 Task: Create a due date automation trigger when advanced on, on the wednesday of the week before a card is due add fields with custom field "Resume" set to 10 at 11:00 AM.
Action: Mouse moved to (1357, 123)
Screenshot: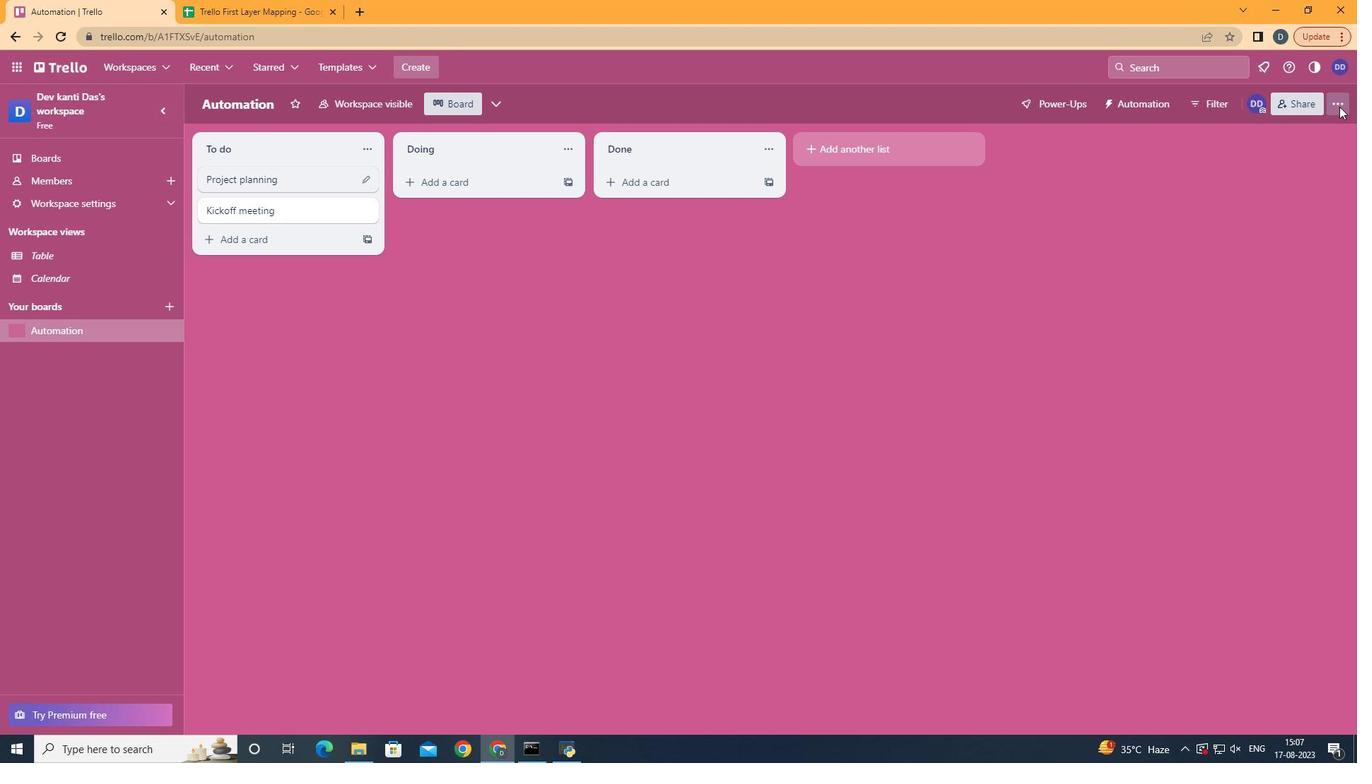 
Action: Mouse pressed left at (1357, 123)
Screenshot: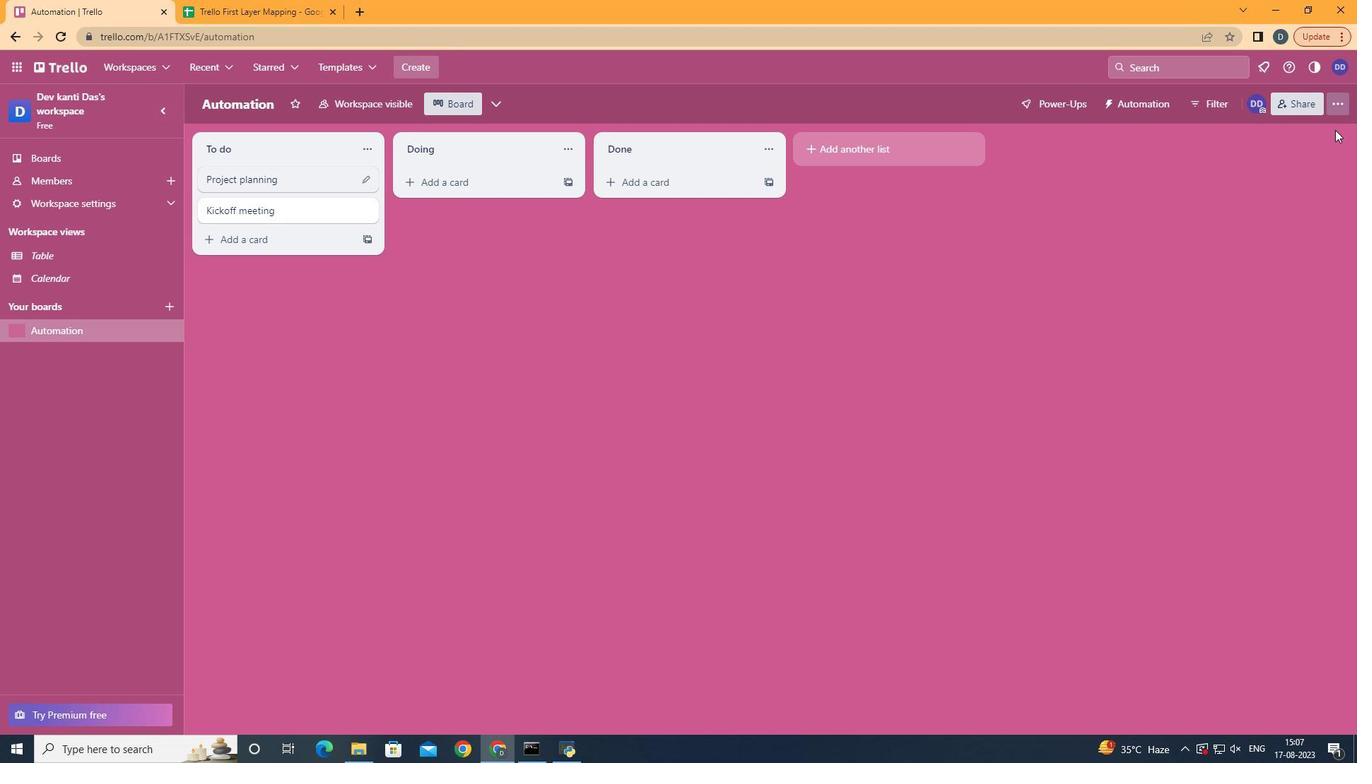 
Action: Mouse moved to (1297, 322)
Screenshot: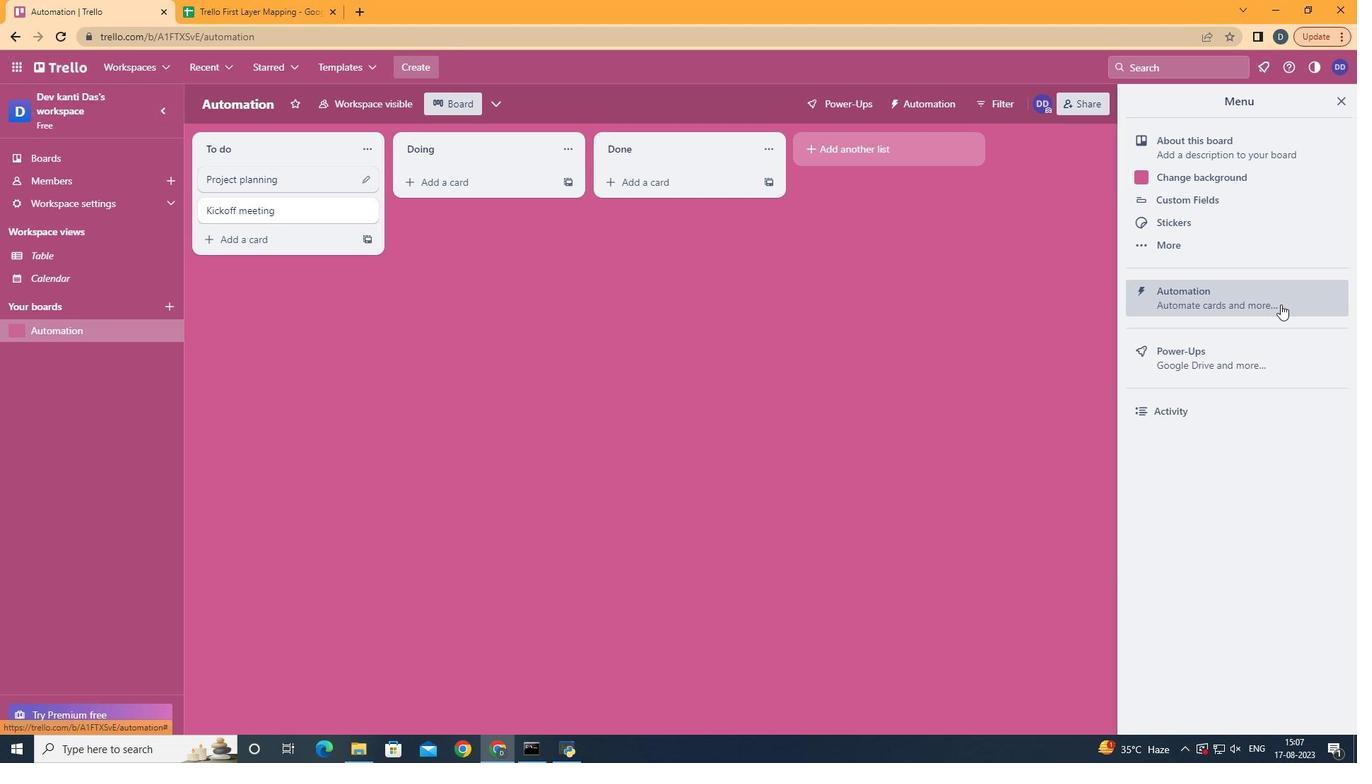 
Action: Mouse pressed left at (1297, 322)
Screenshot: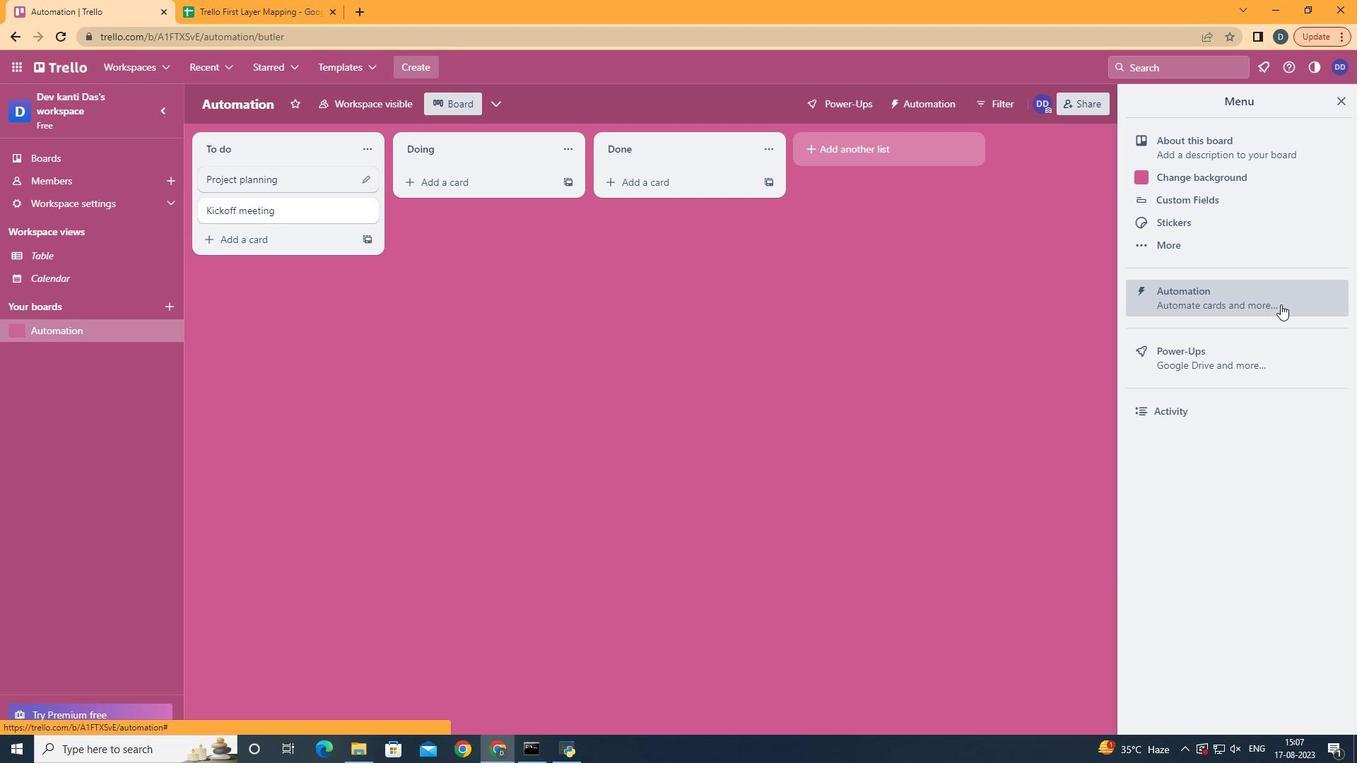 
Action: Mouse moved to (307, 304)
Screenshot: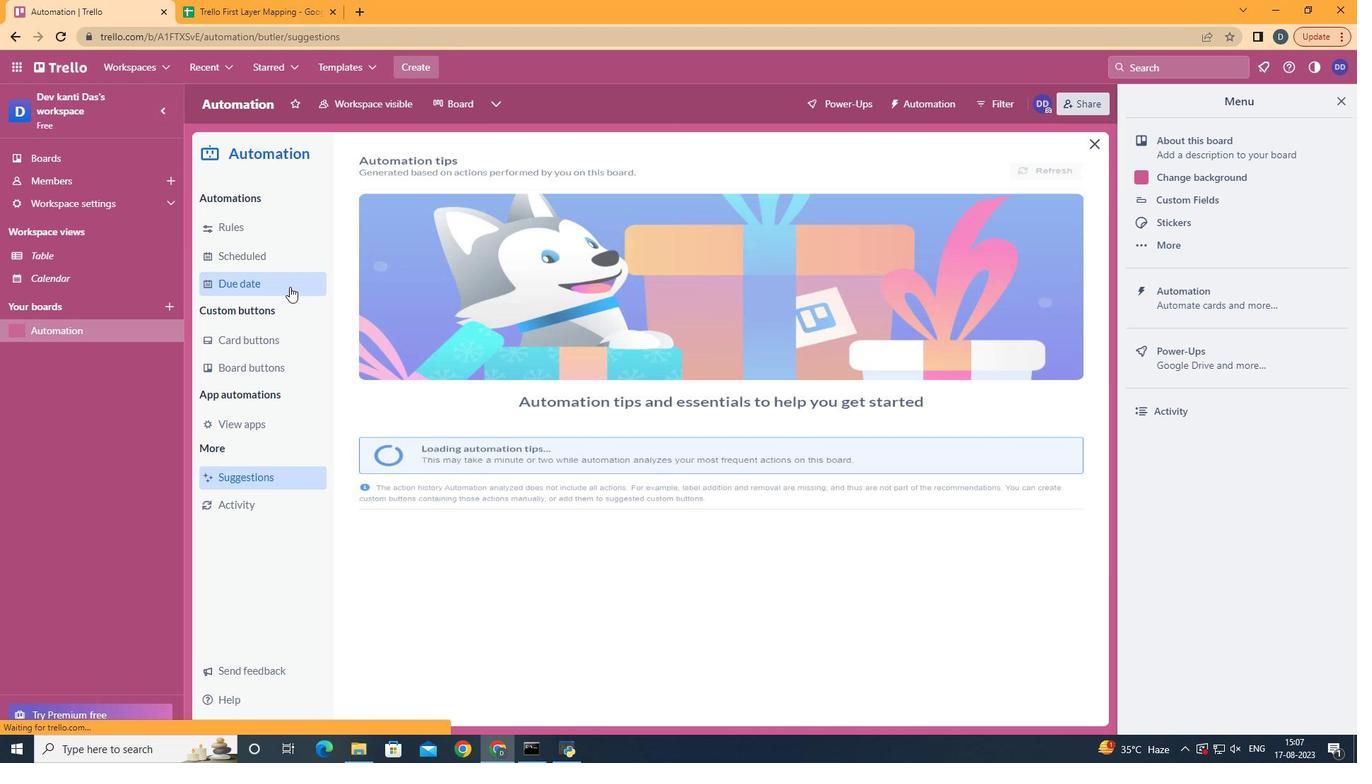 
Action: Mouse pressed left at (307, 304)
Screenshot: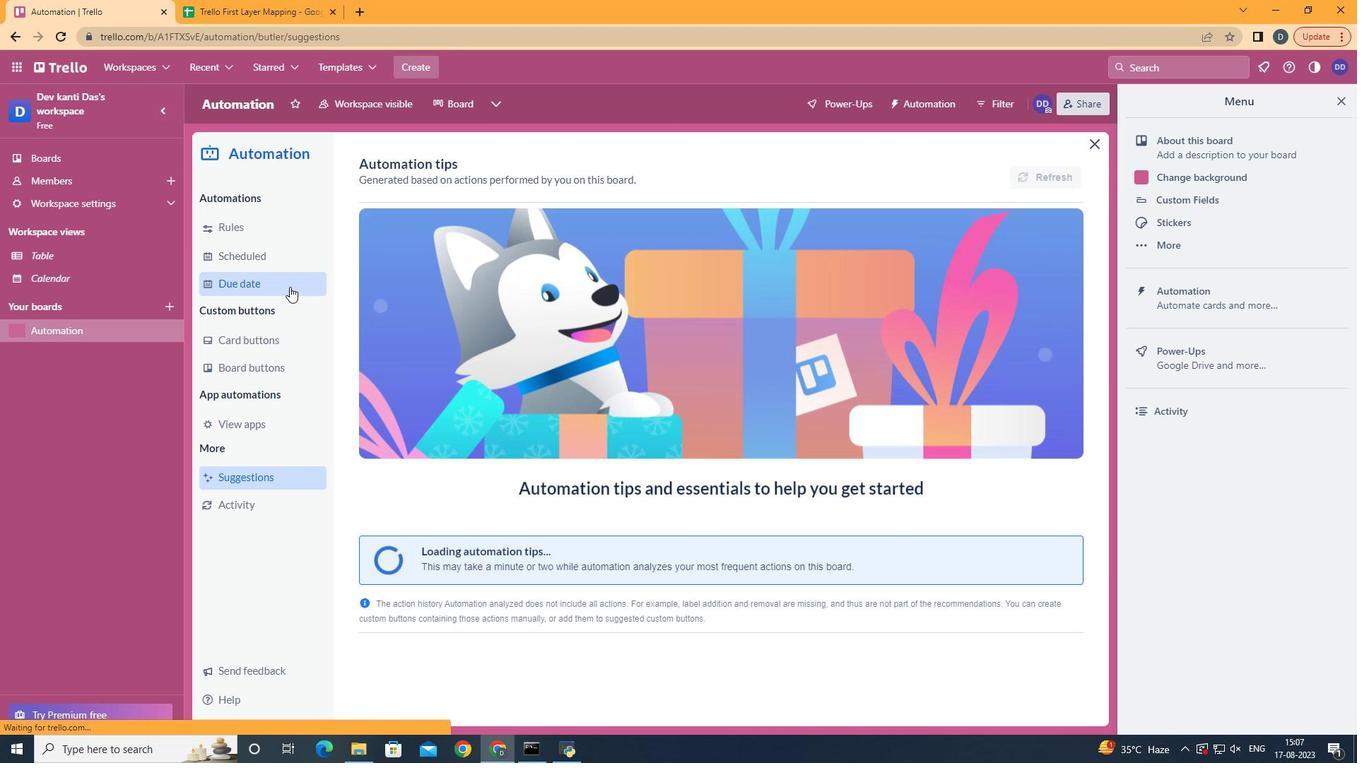 
Action: Mouse moved to (1021, 178)
Screenshot: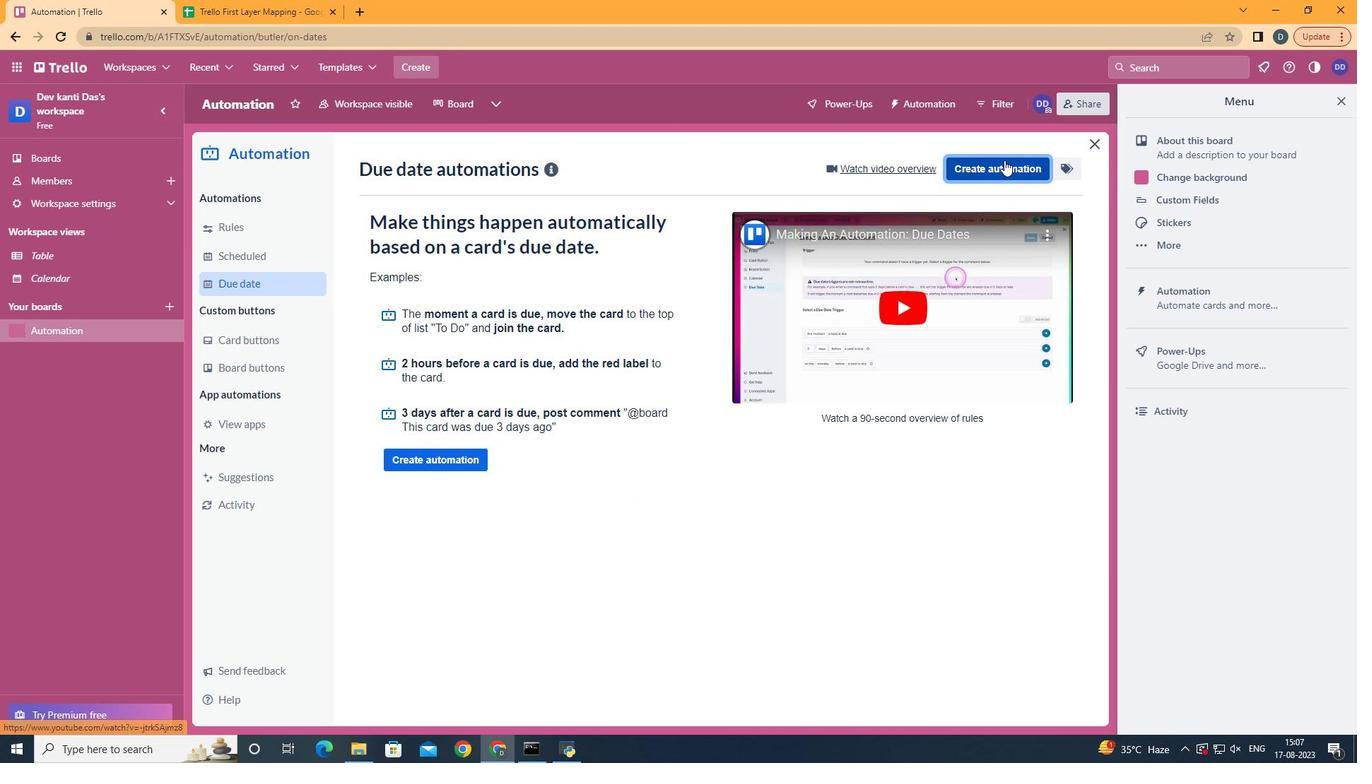 
Action: Mouse pressed left at (1021, 178)
Screenshot: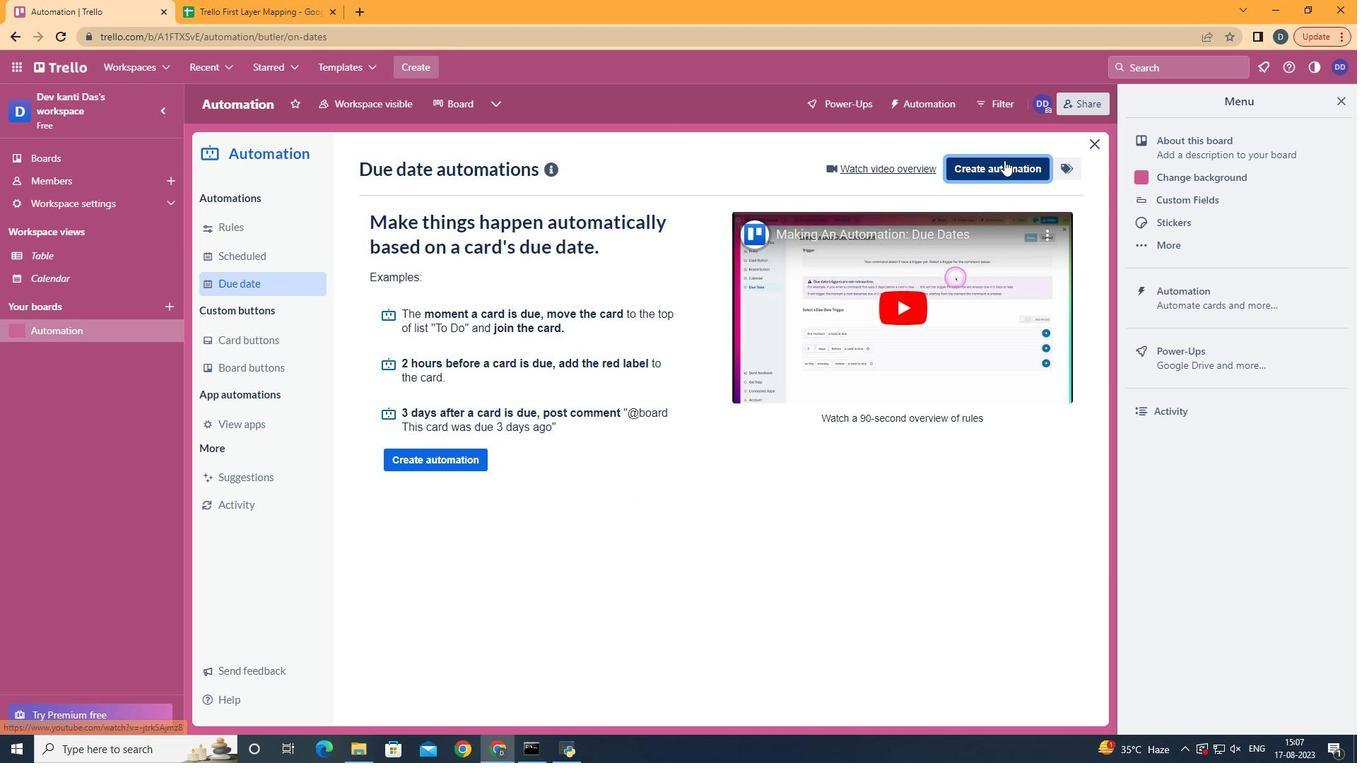 
Action: Mouse moved to (741, 316)
Screenshot: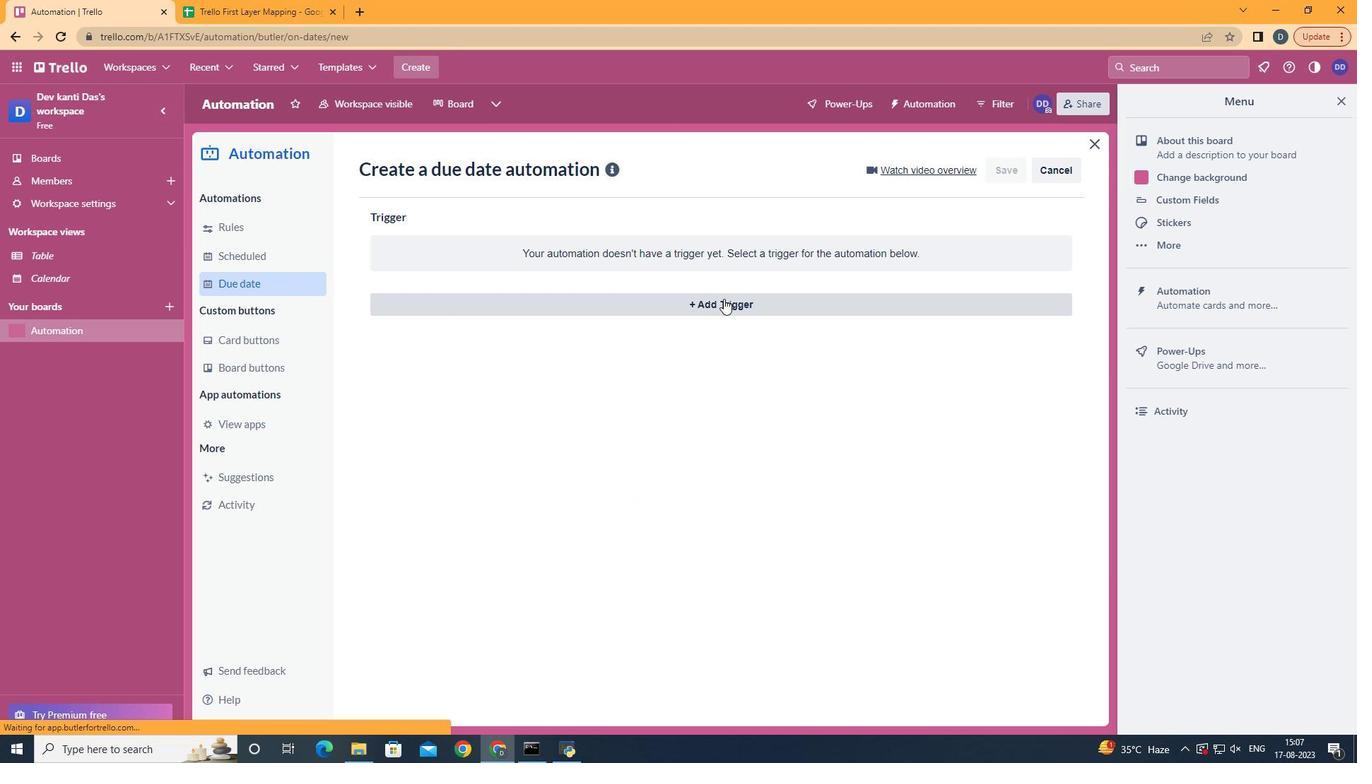 
Action: Mouse pressed left at (741, 316)
Screenshot: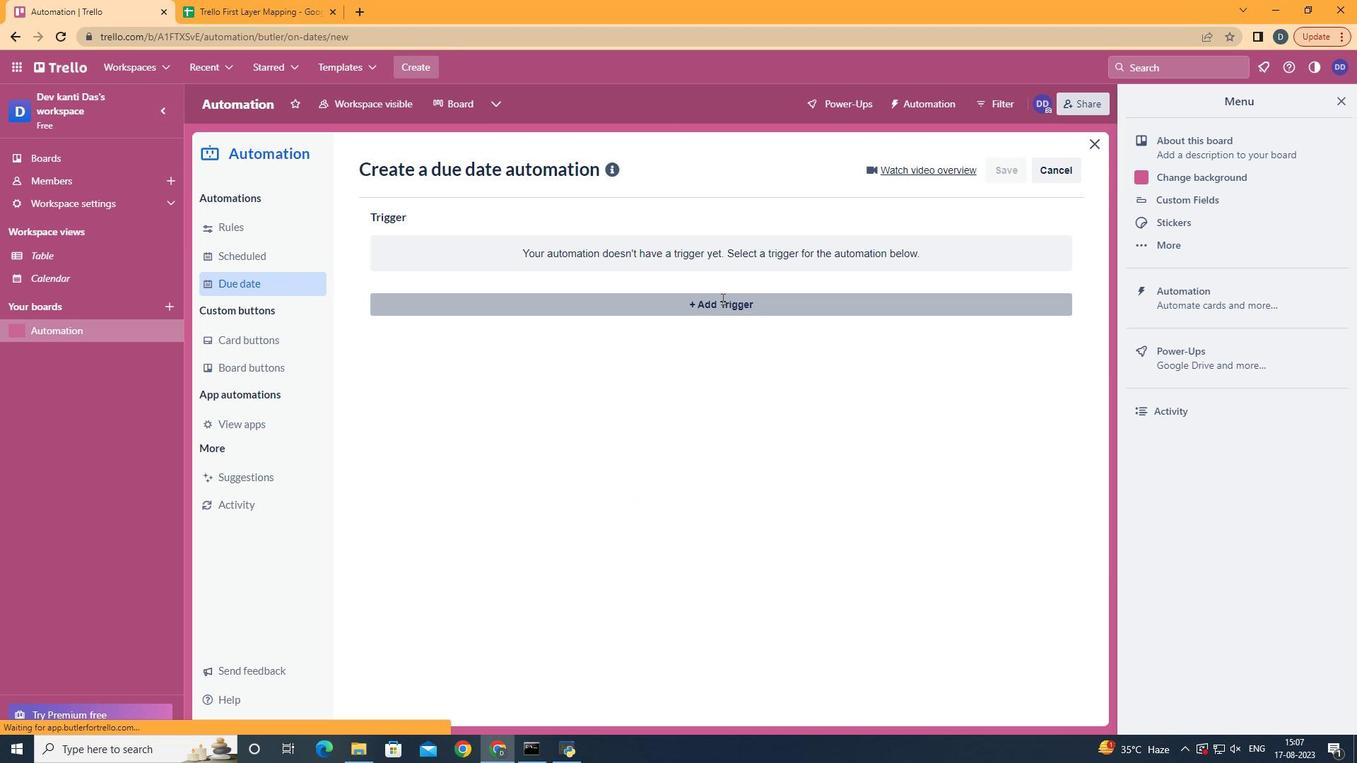 
Action: Mouse moved to (482, 444)
Screenshot: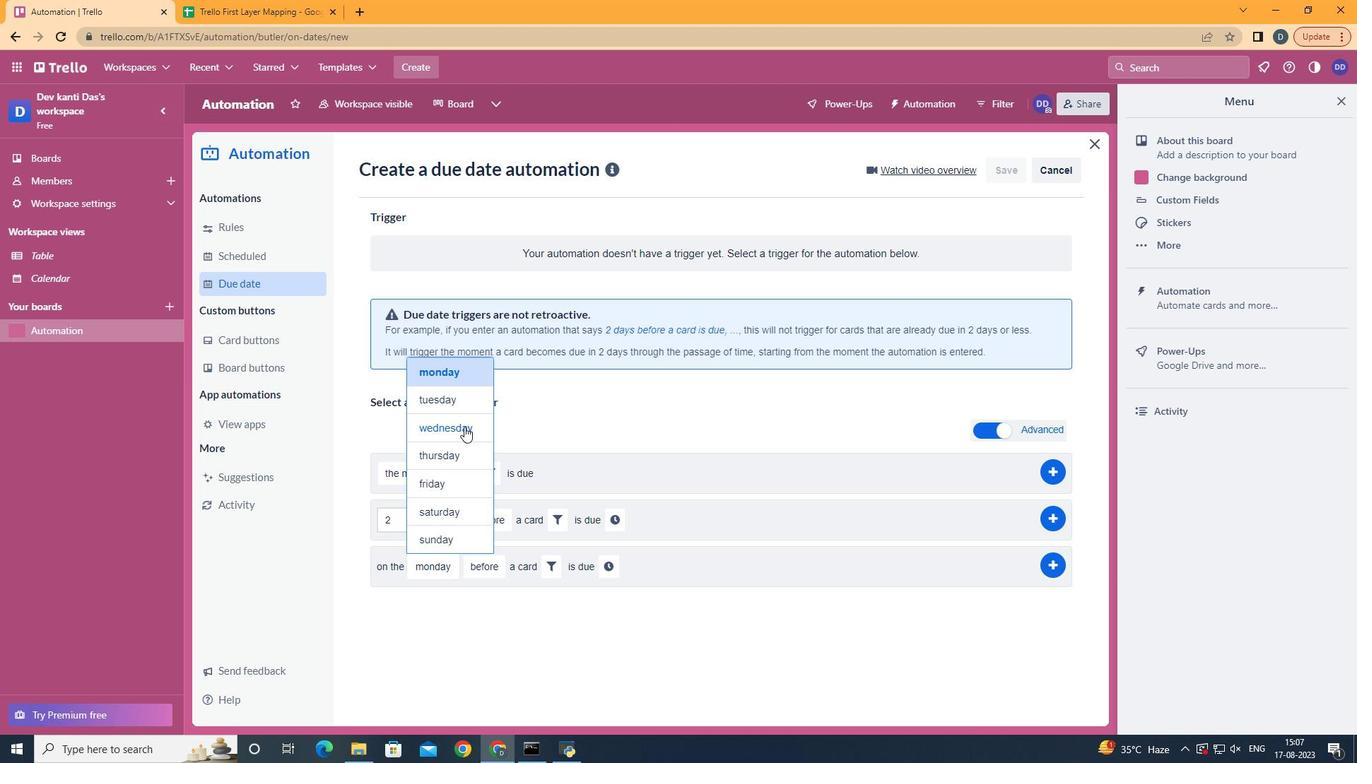 
Action: Mouse pressed left at (482, 444)
Screenshot: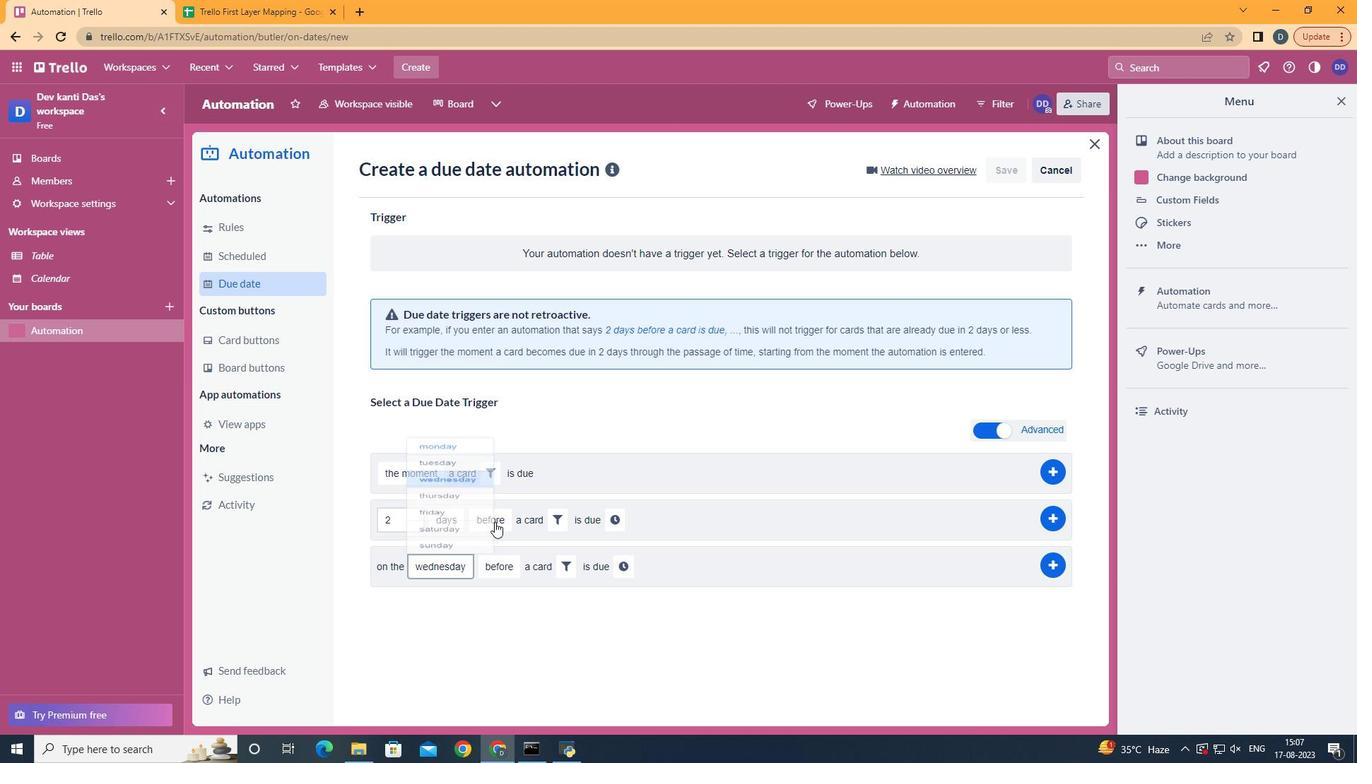
Action: Mouse moved to (541, 704)
Screenshot: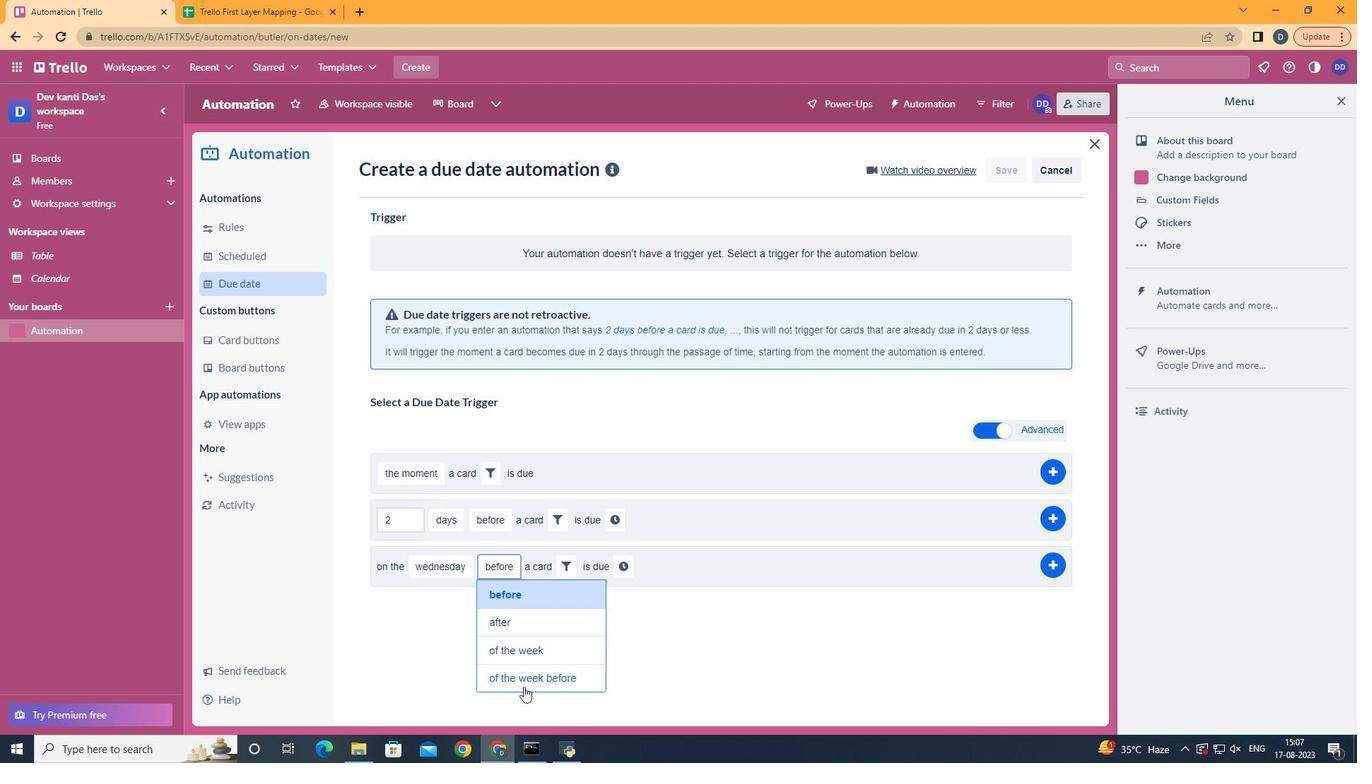 
Action: Mouse pressed left at (541, 704)
Screenshot: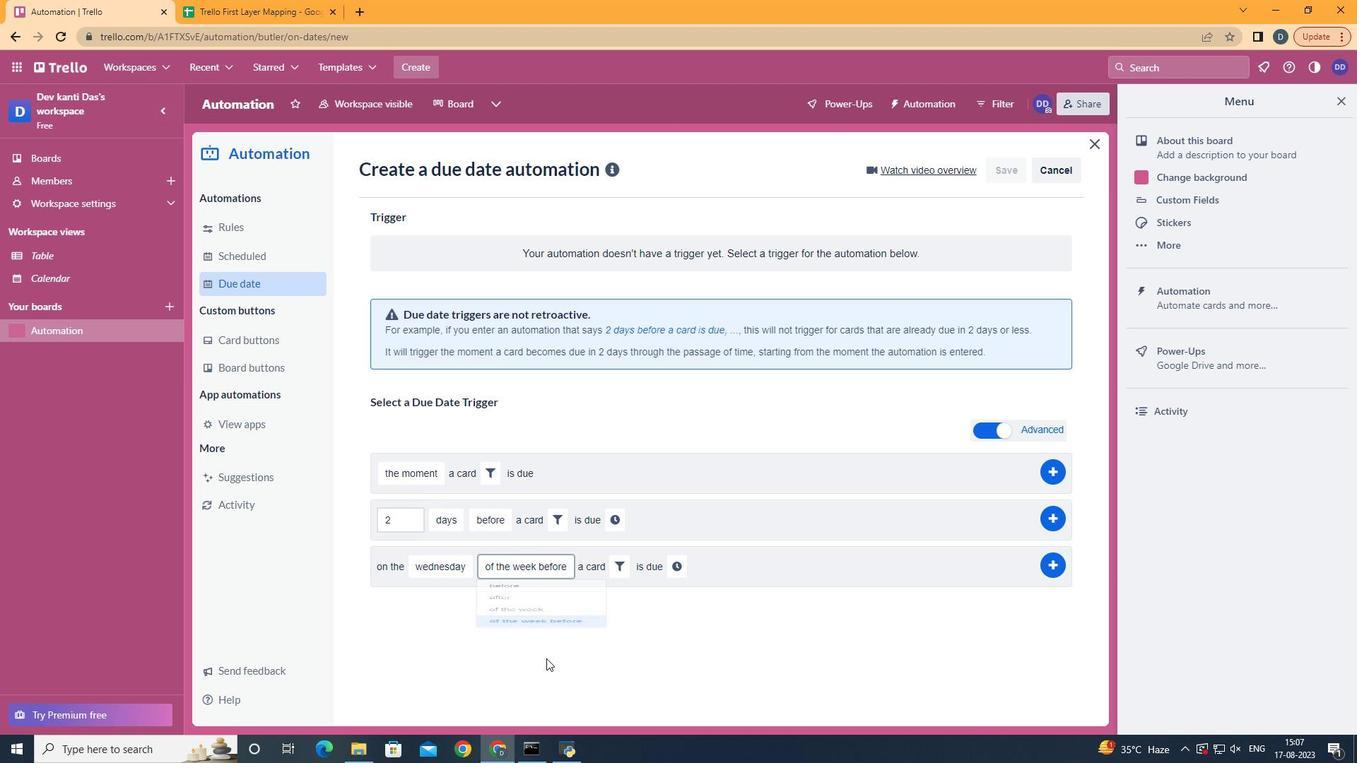 
Action: Mouse moved to (635, 574)
Screenshot: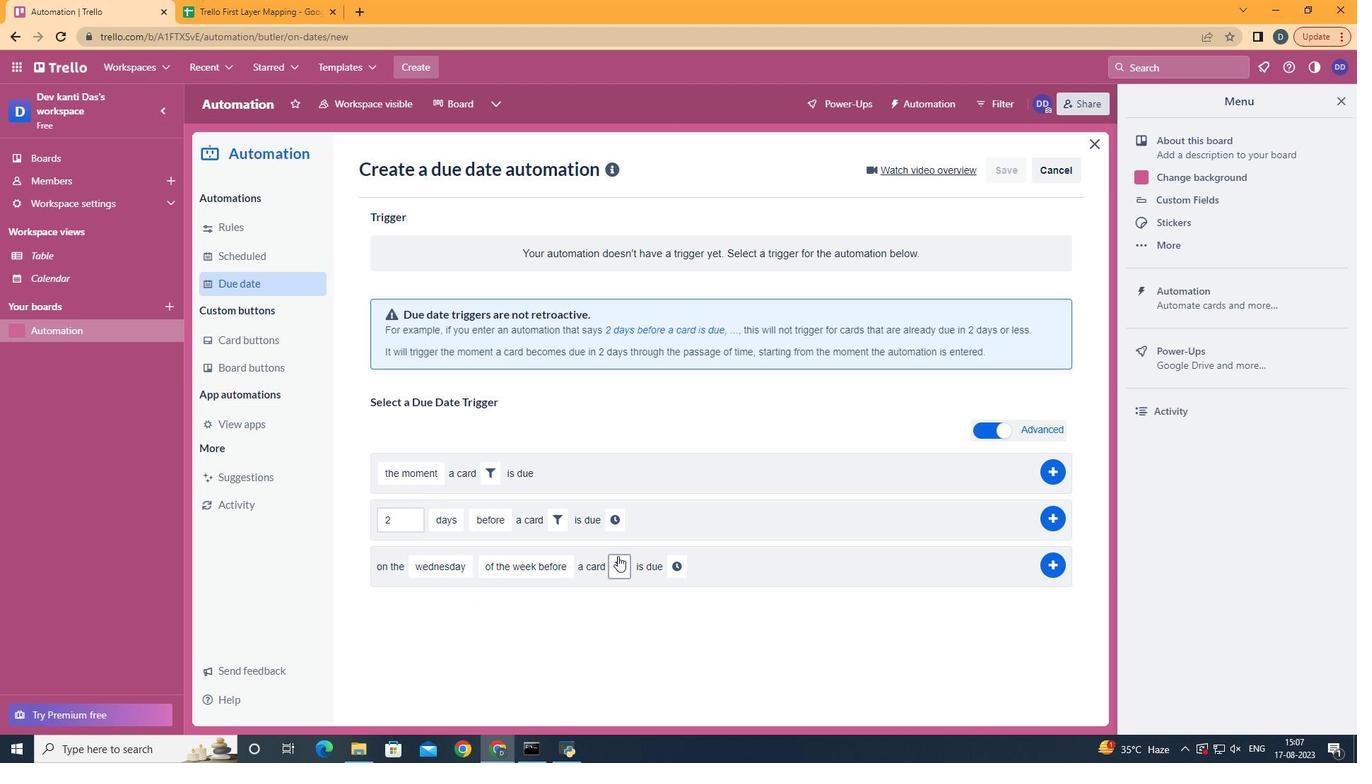 
Action: Mouse pressed left at (635, 574)
Screenshot: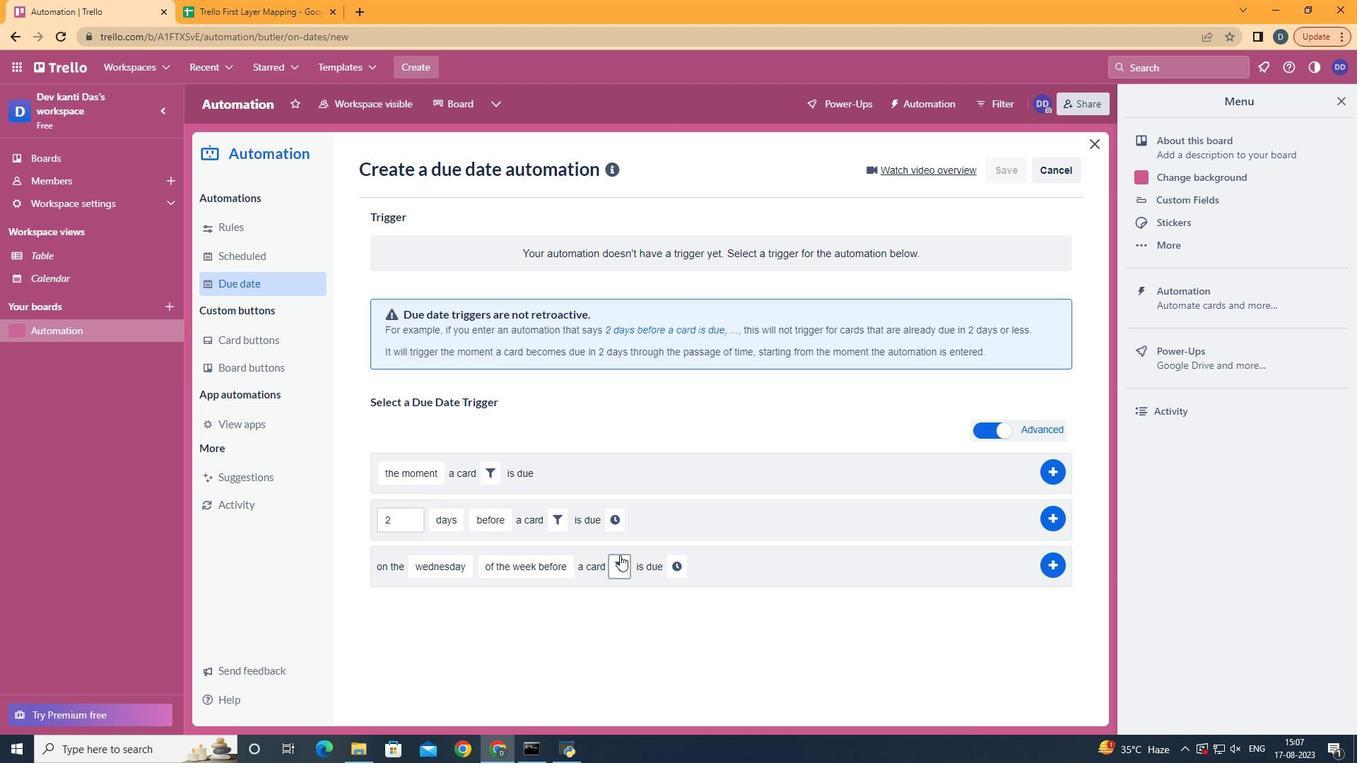 
Action: Mouse moved to (855, 629)
Screenshot: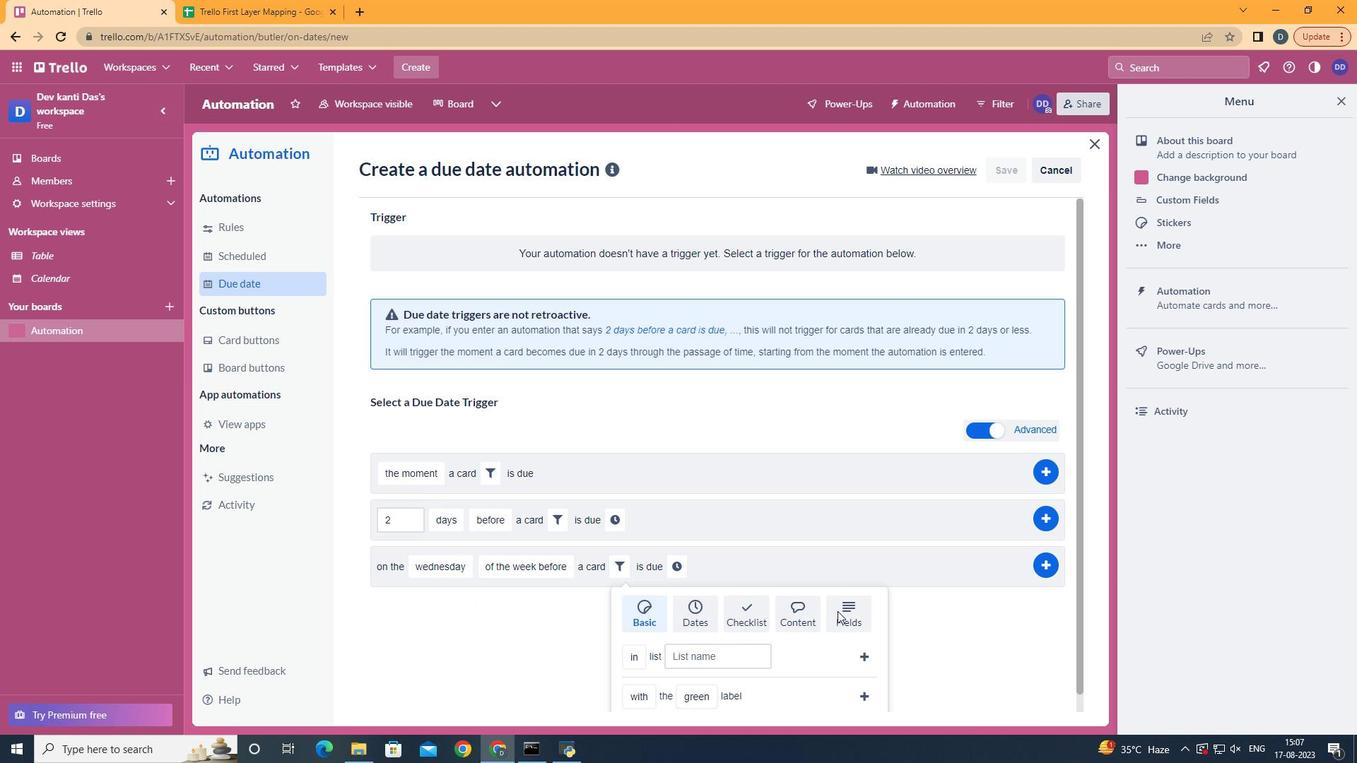 
Action: Mouse pressed left at (855, 629)
Screenshot: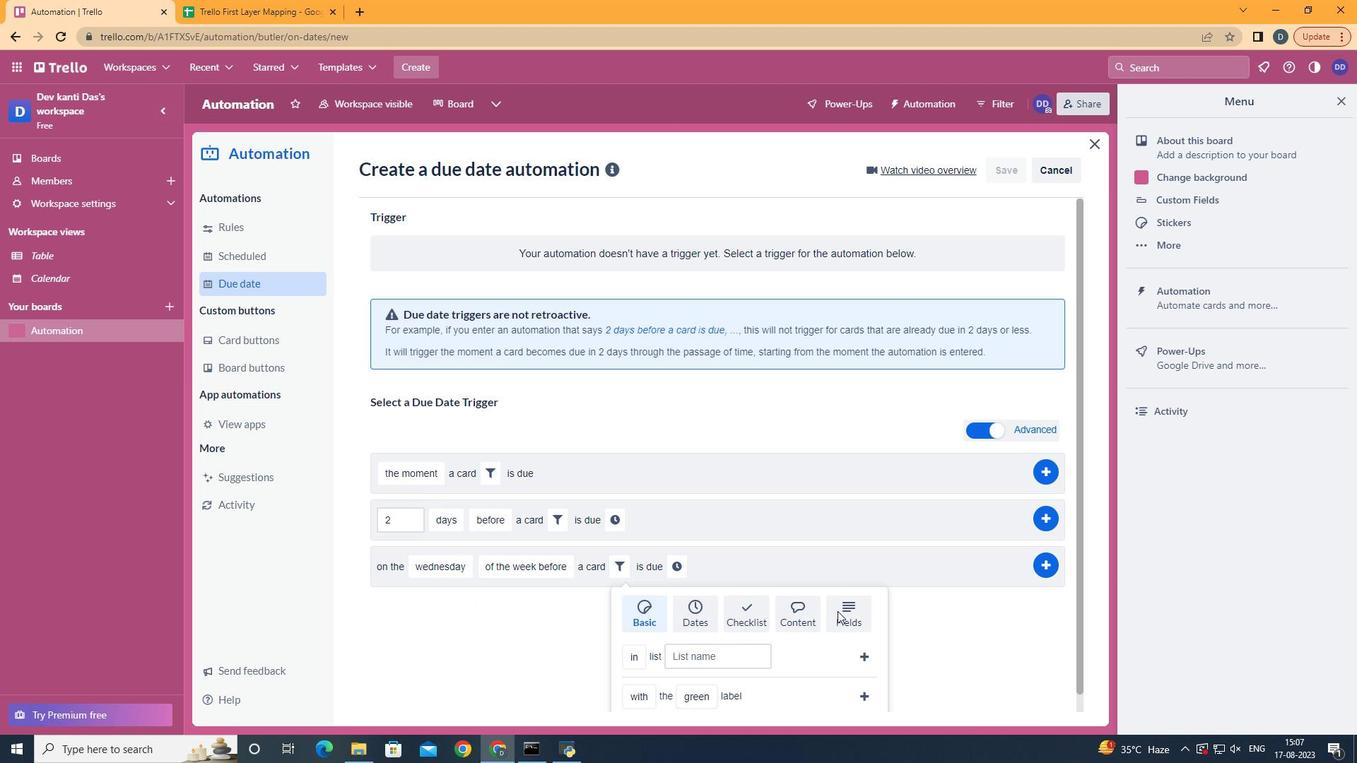 
Action: Mouse scrolled (855, 628) with delta (0, 0)
Screenshot: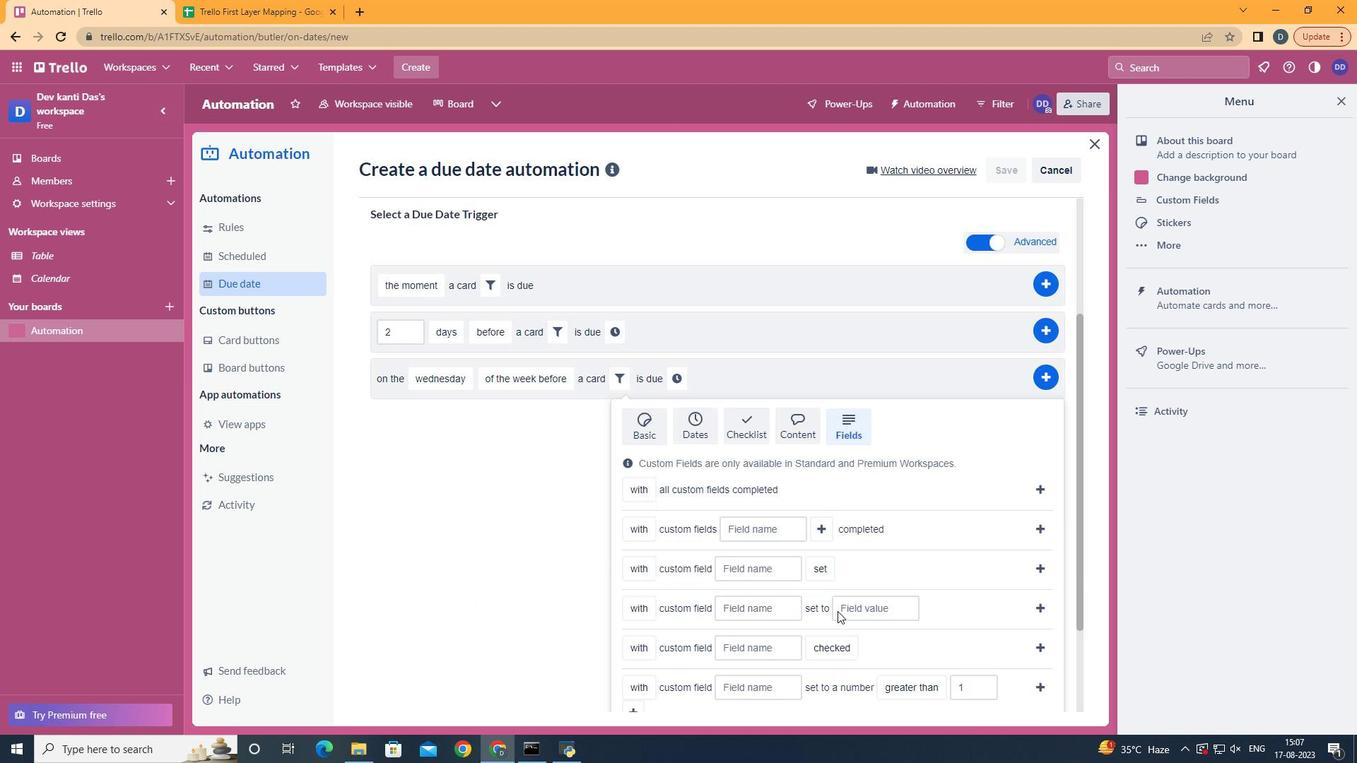 
Action: Mouse scrolled (855, 628) with delta (0, 0)
Screenshot: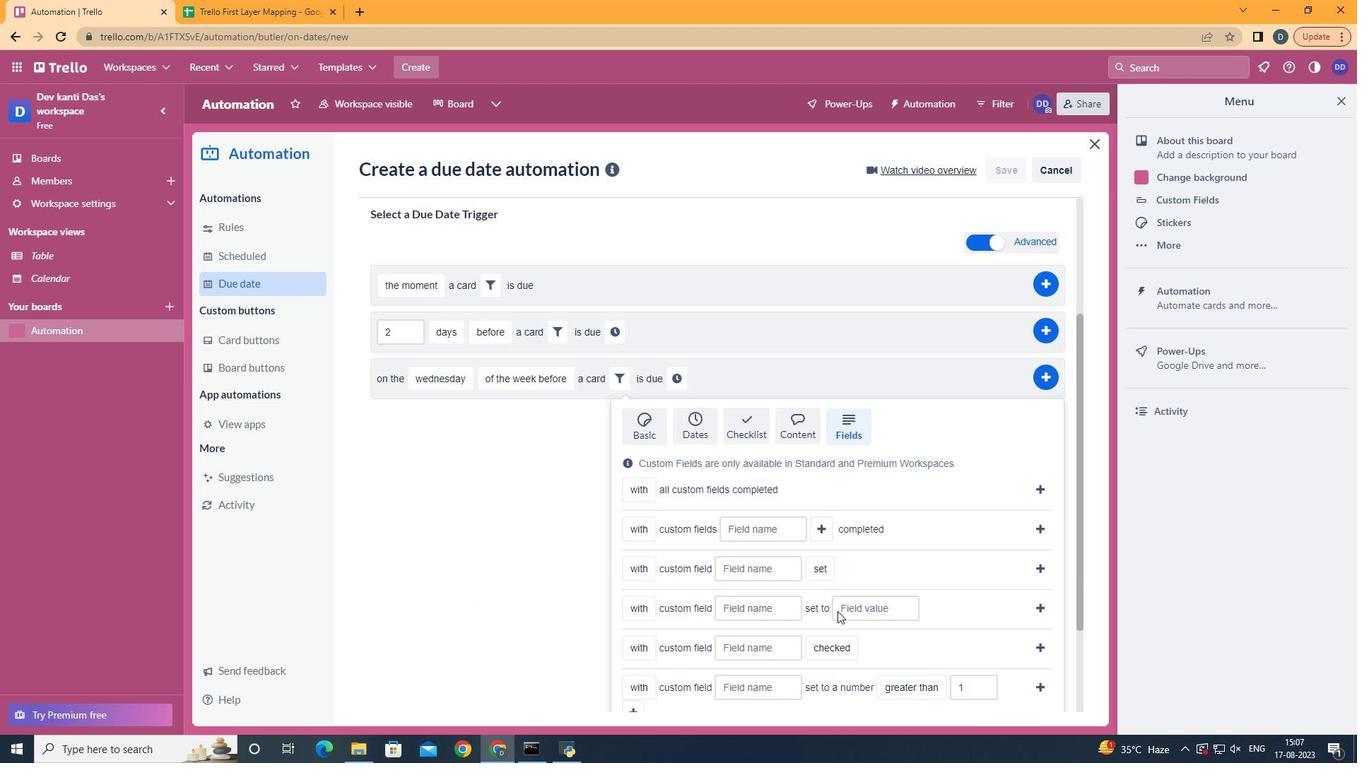 
Action: Mouse scrolled (855, 628) with delta (0, 0)
Screenshot: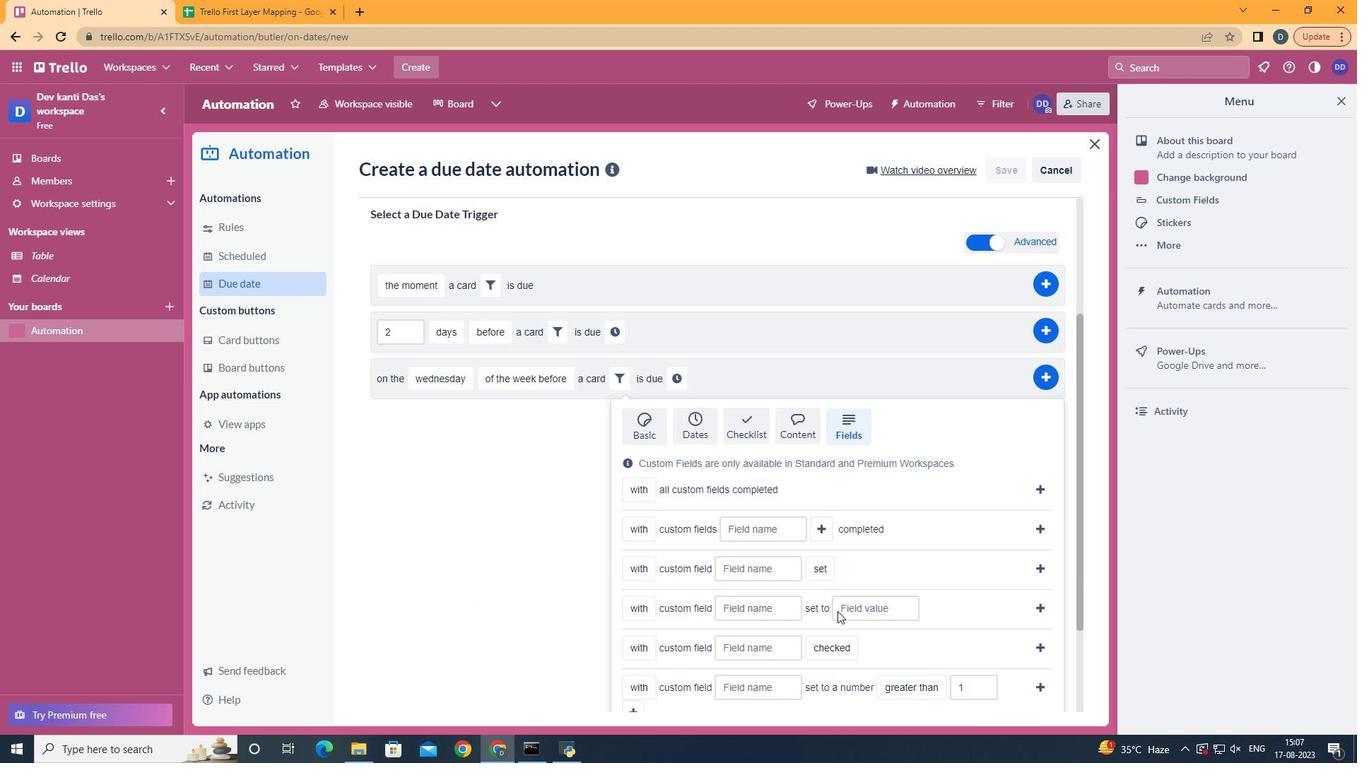 
Action: Mouse scrolled (855, 628) with delta (0, 0)
Screenshot: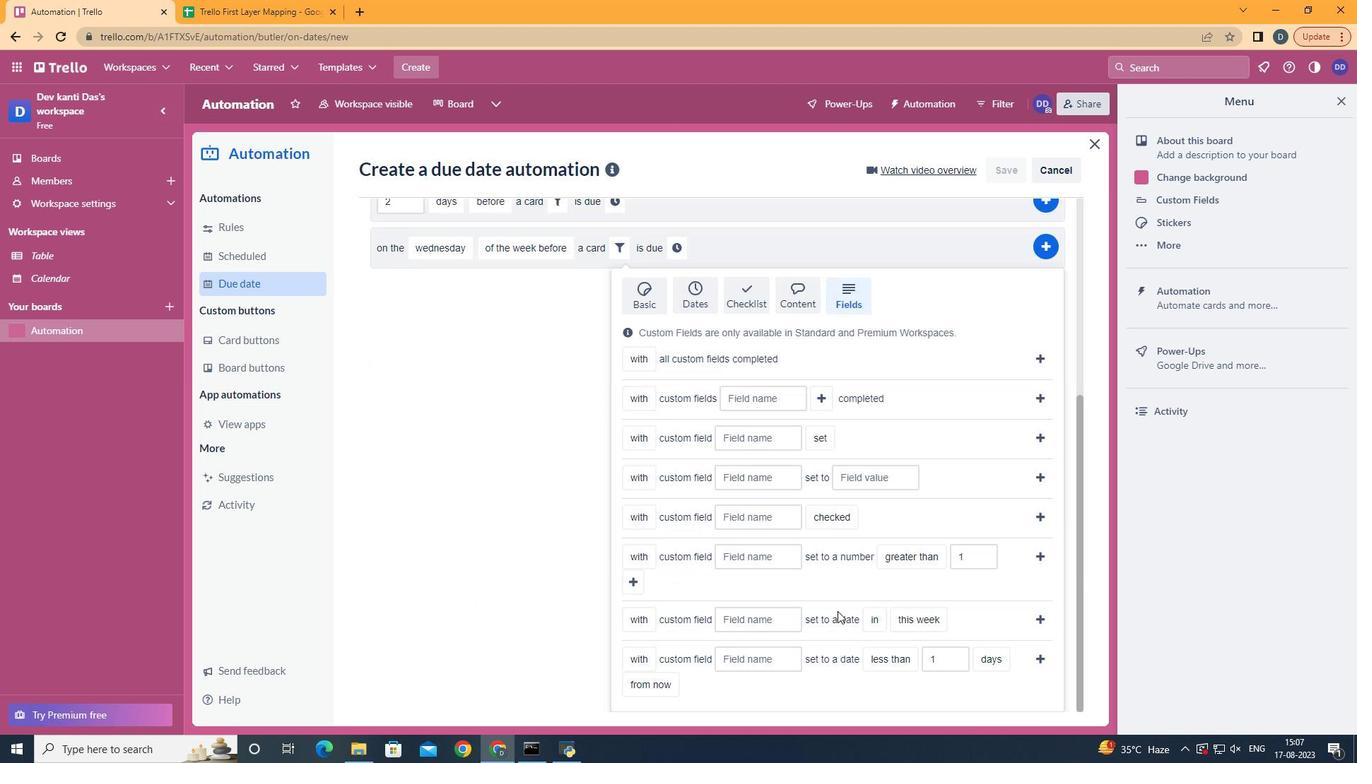 
Action: Mouse scrolled (855, 628) with delta (0, 0)
Screenshot: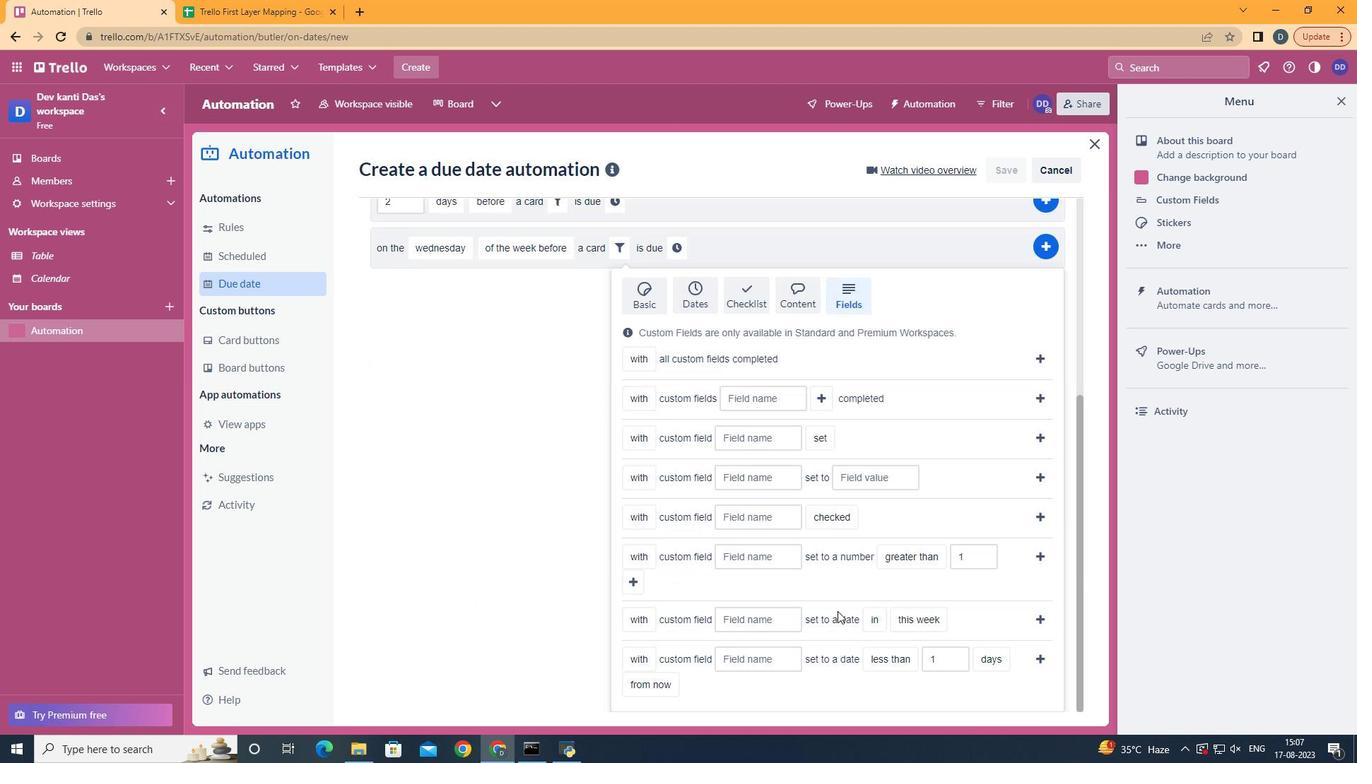 
Action: Mouse moved to (776, 501)
Screenshot: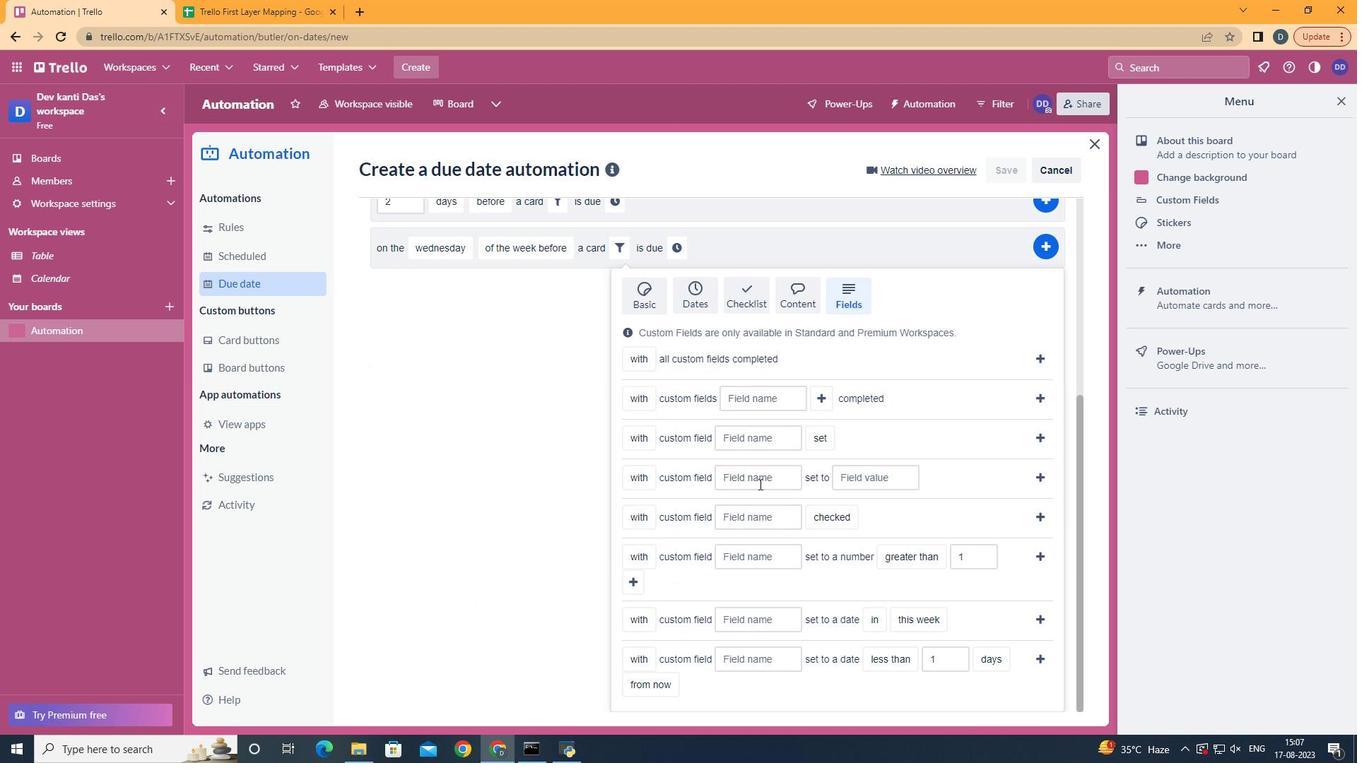 
Action: Mouse pressed left at (776, 501)
Screenshot: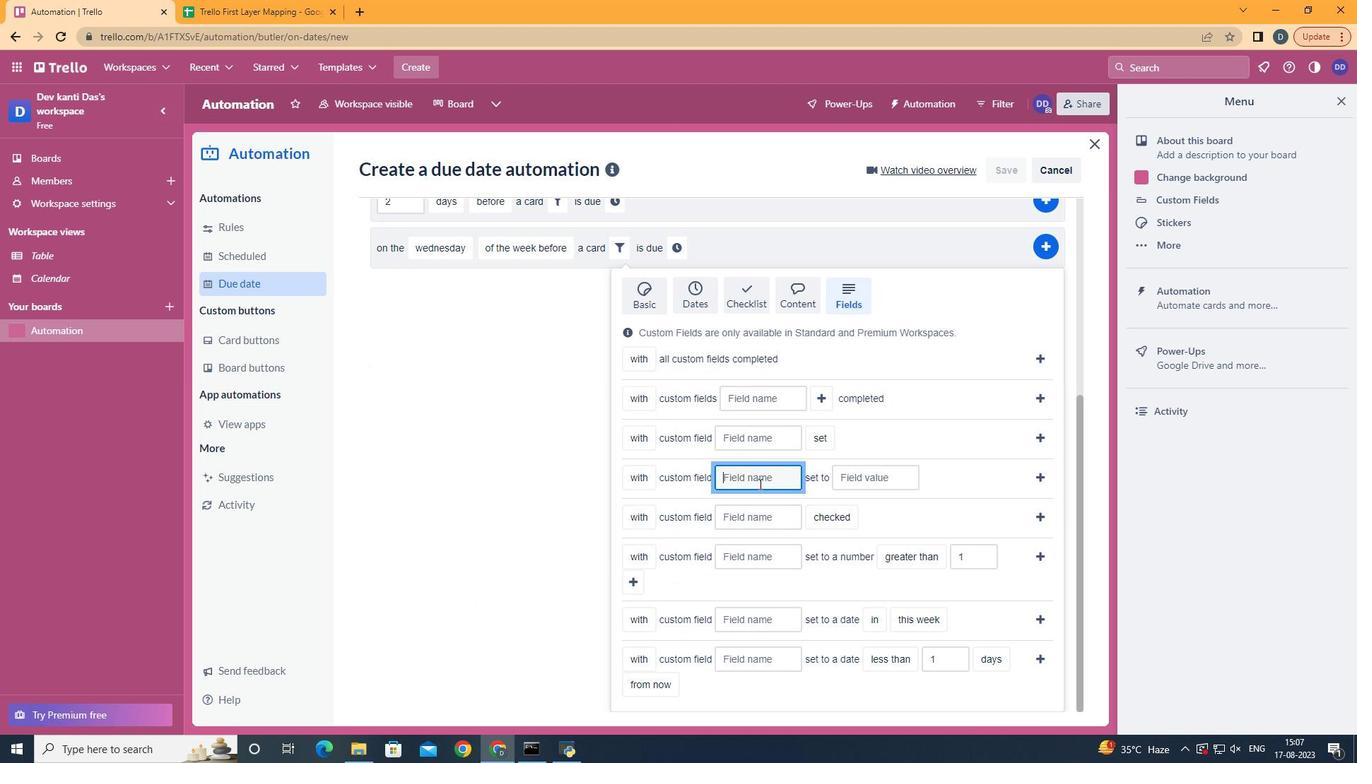 
Action: Key pressed <Key.shift>Resume
Screenshot: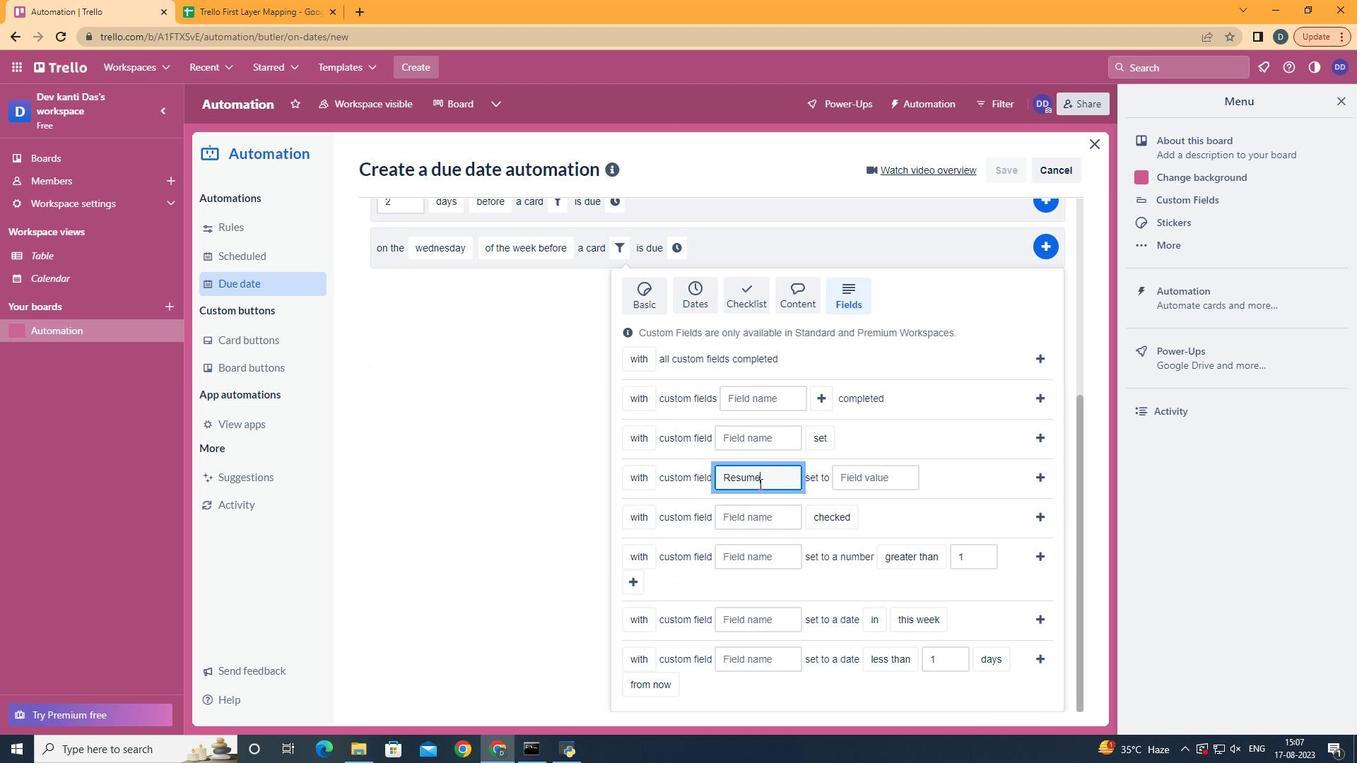 
Action: Mouse moved to (886, 494)
Screenshot: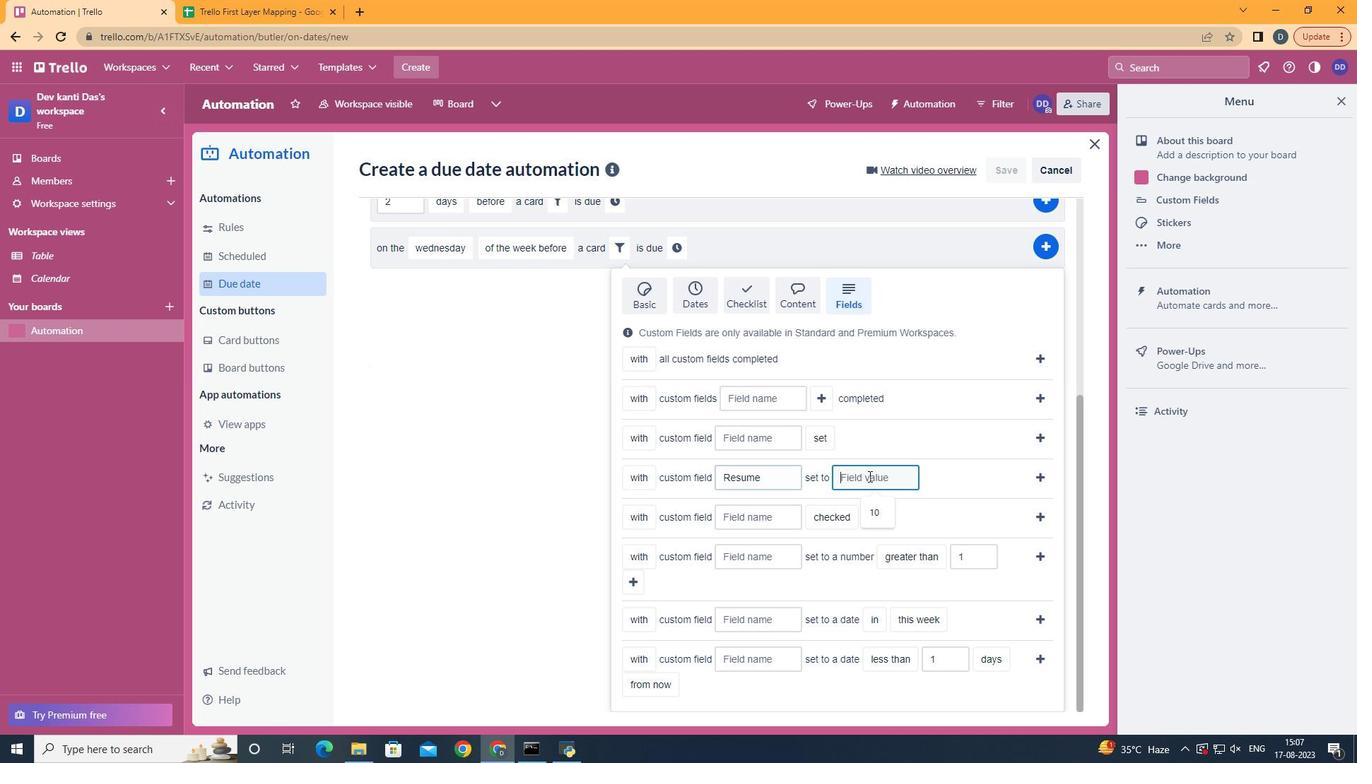 
Action: Mouse pressed left at (886, 494)
Screenshot: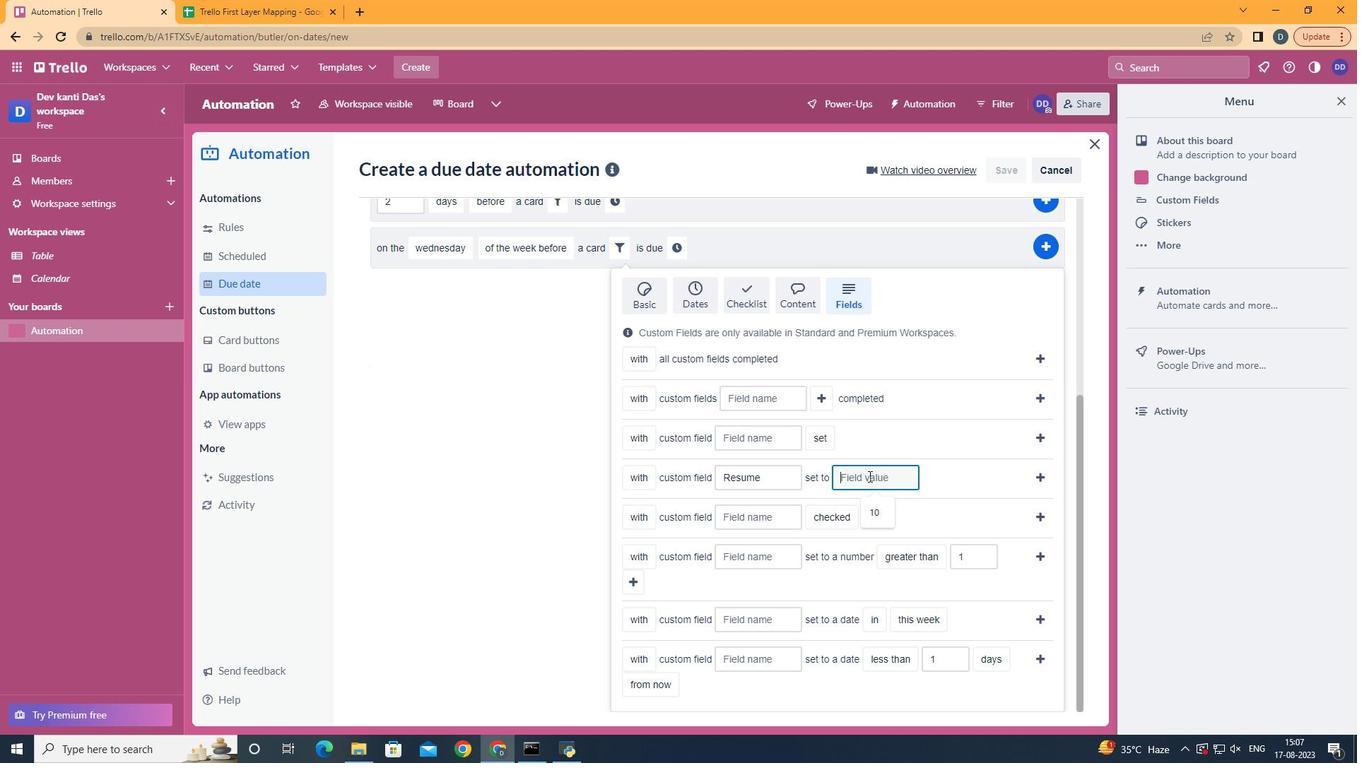 
Action: Key pressed 10
Screenshot: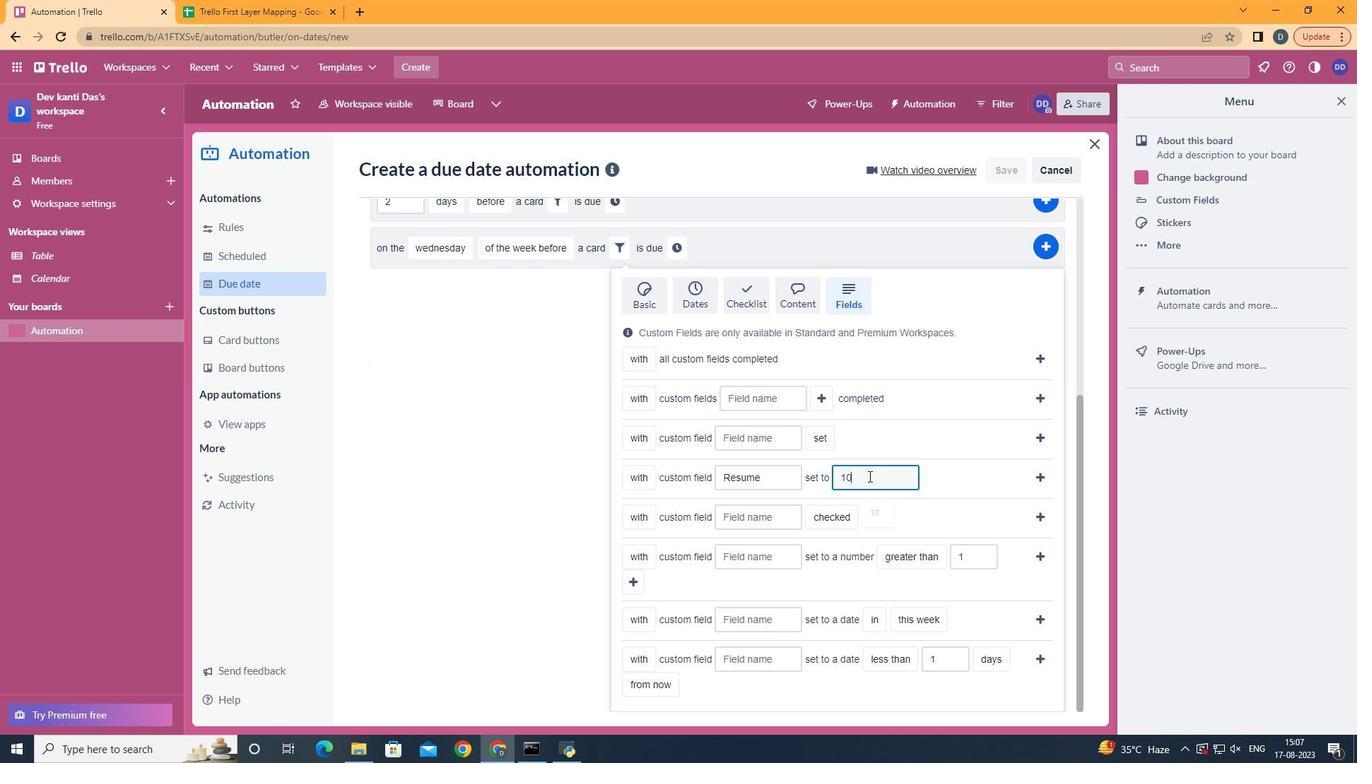 
Action: Mouse moved to (1054, 497)
Screenshot: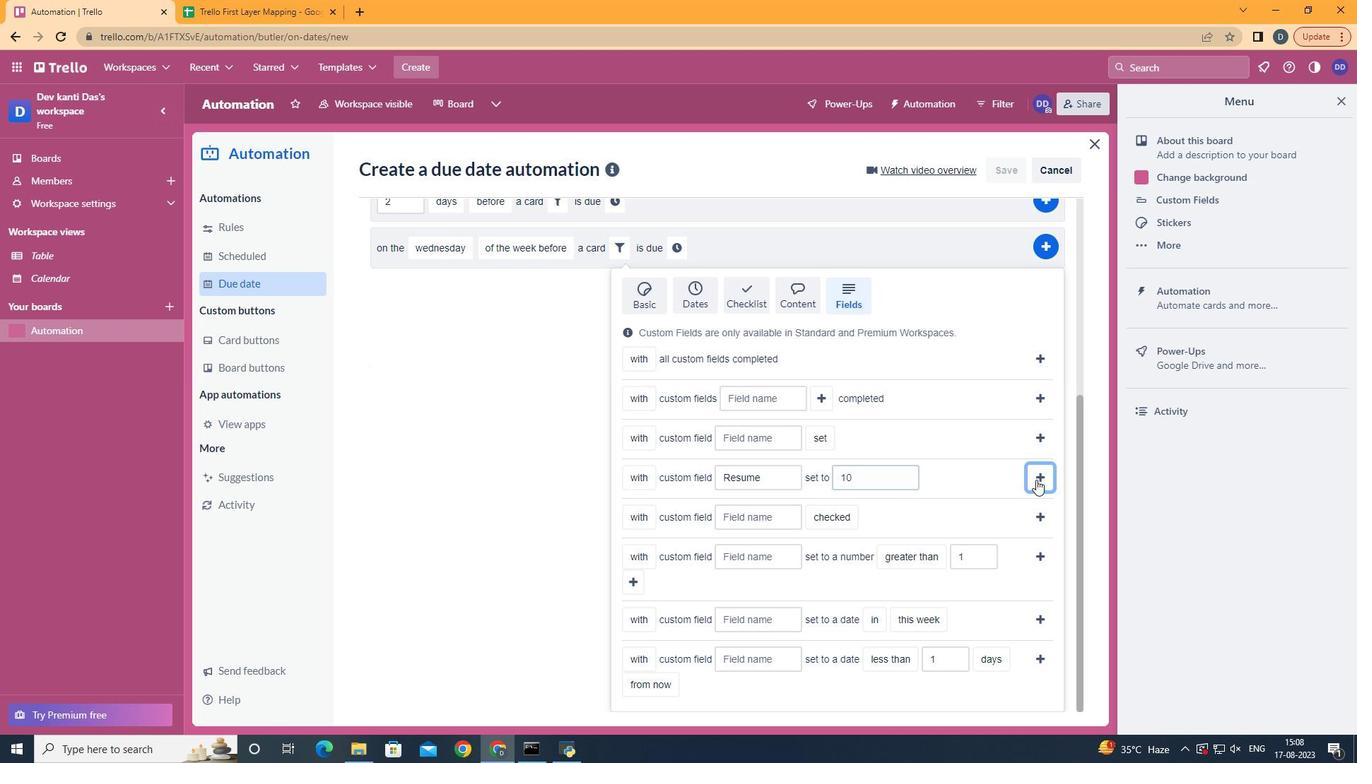 
Action: Mouse pressed left at (1054, 497)
Screenshot: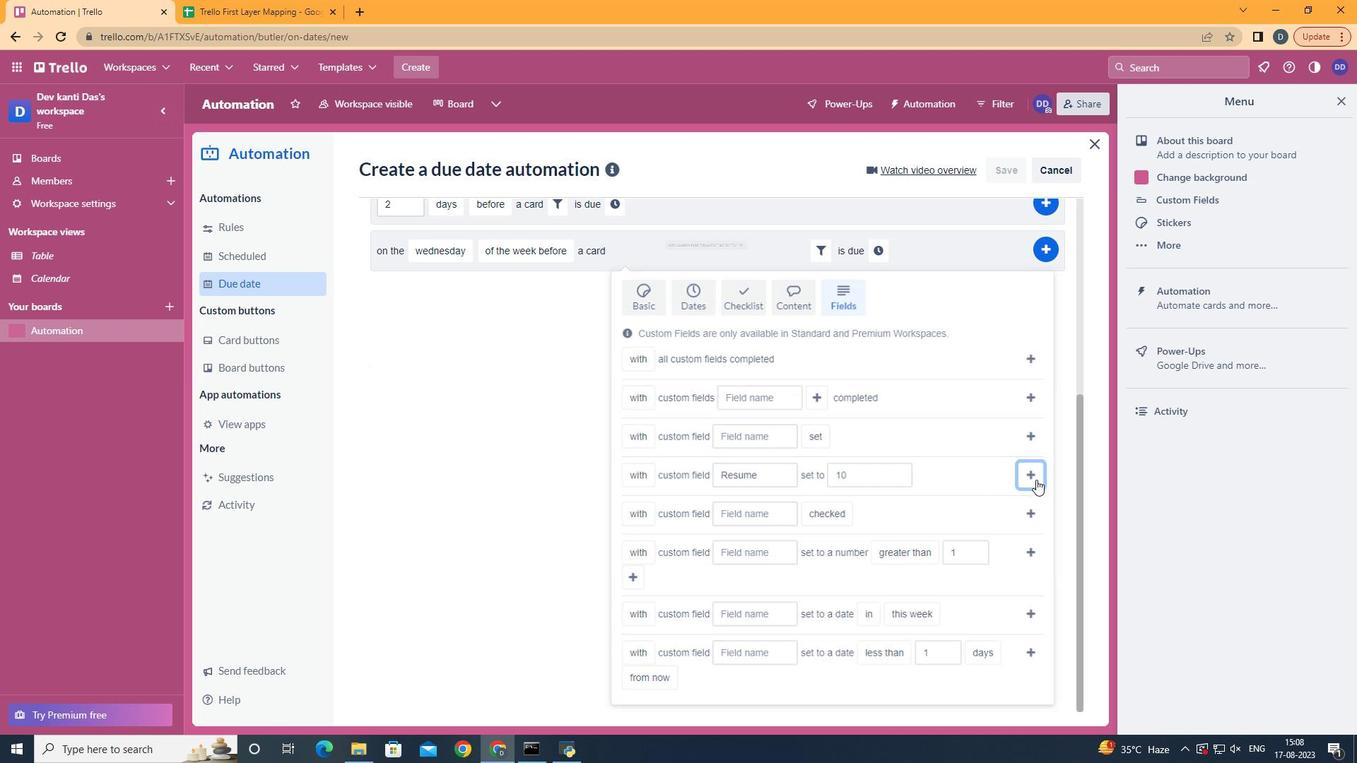 
Action: Mouse moved to (901, 577)
Screenshot: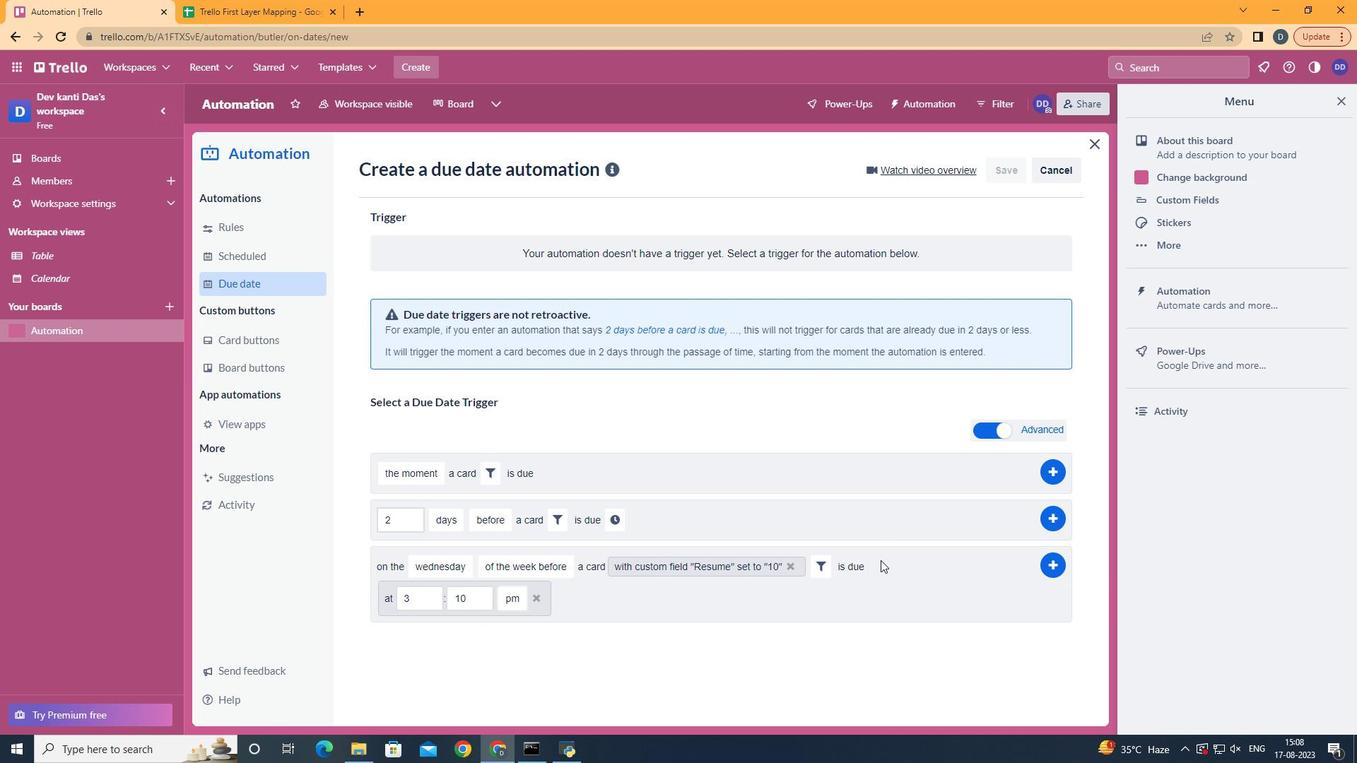 
Action: Mouse pressed left at (901, 577)
Screenshot: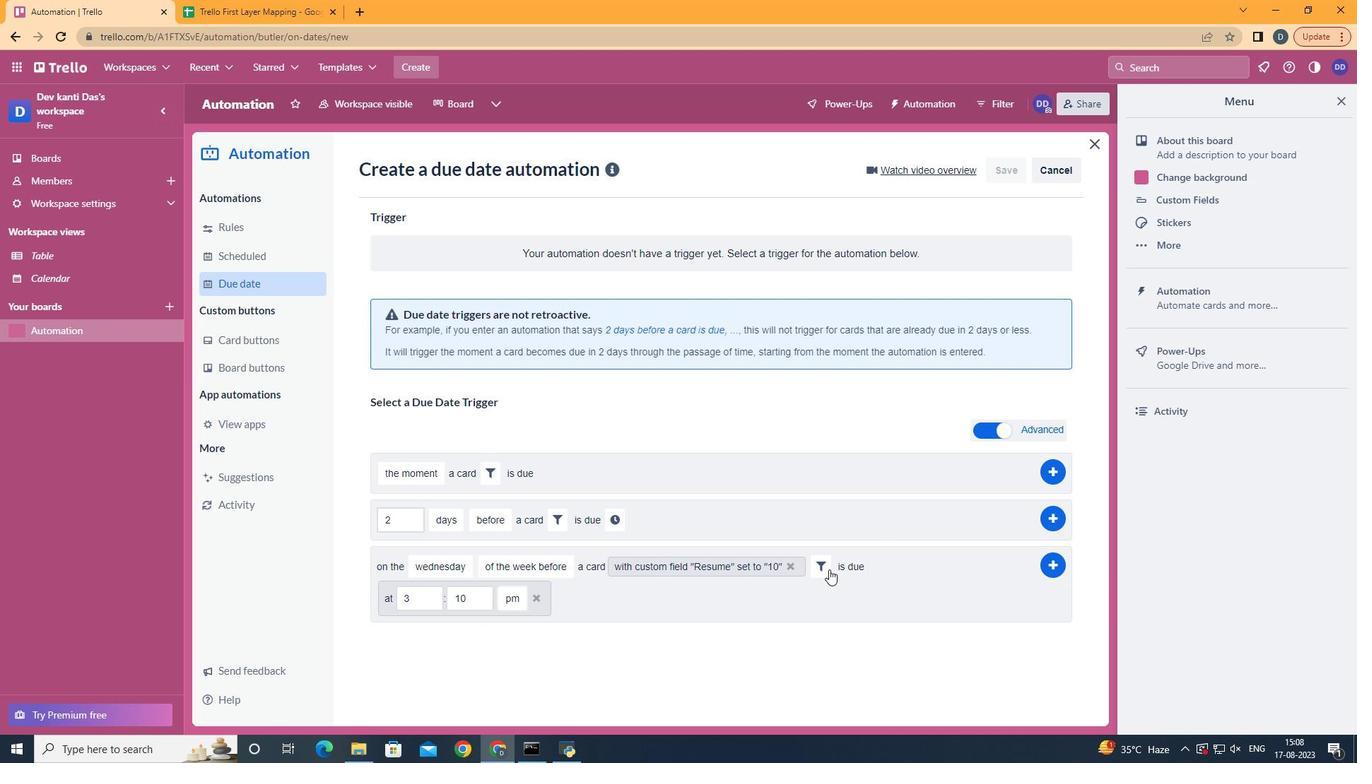 
Action: Mouse moved to (433, 611)
Screenshot: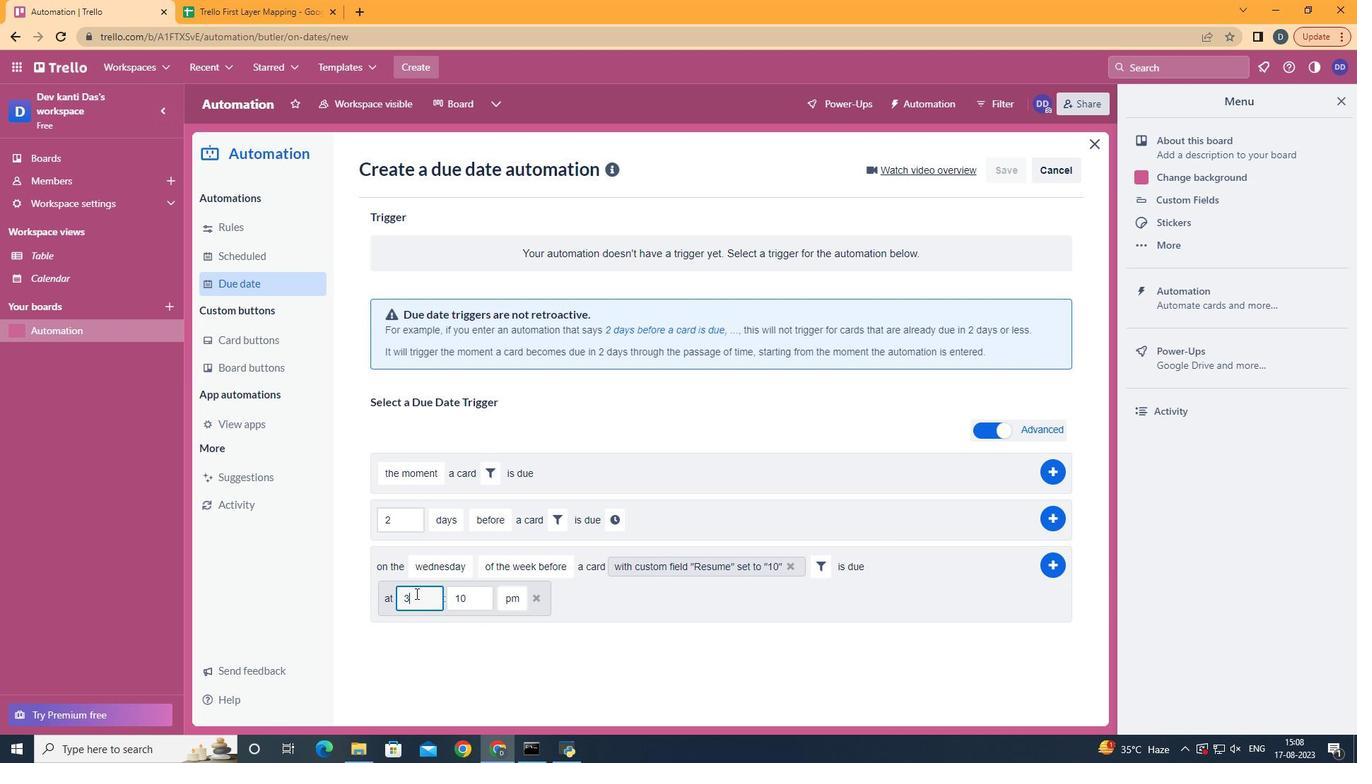 
Action: Mouse pressed left at (433, 611)
Screenshot: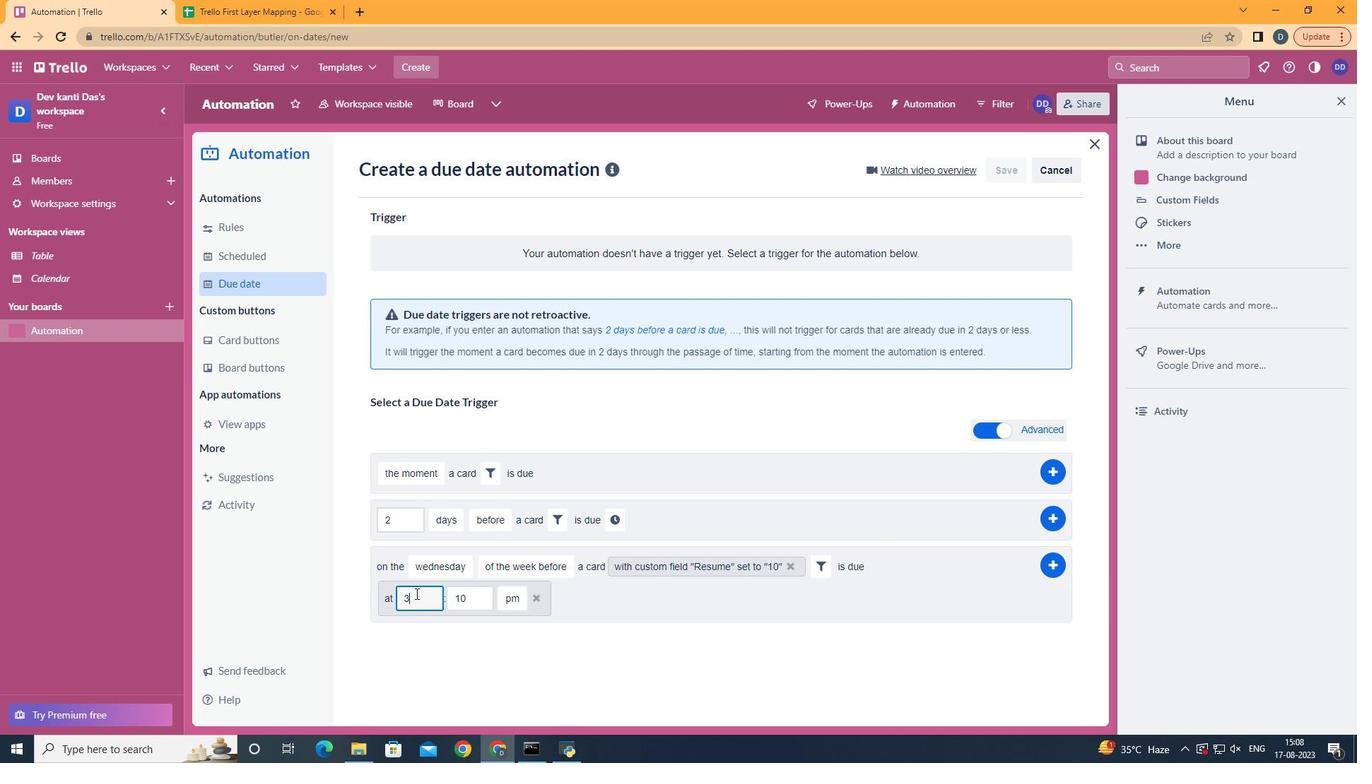 
Action: Key pressed <Key.backspace>11
Screenshot: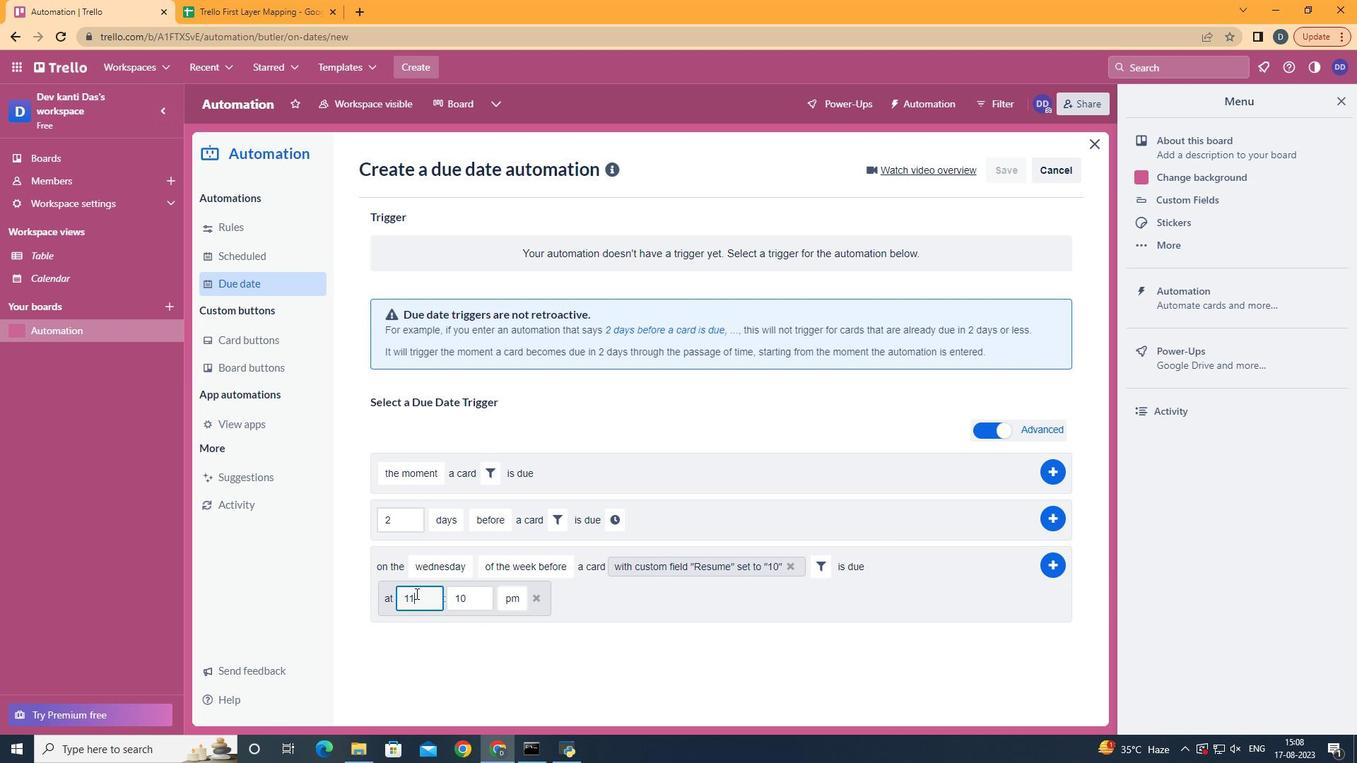 
Action: Mouse moved to (497, 624)
Screenshot: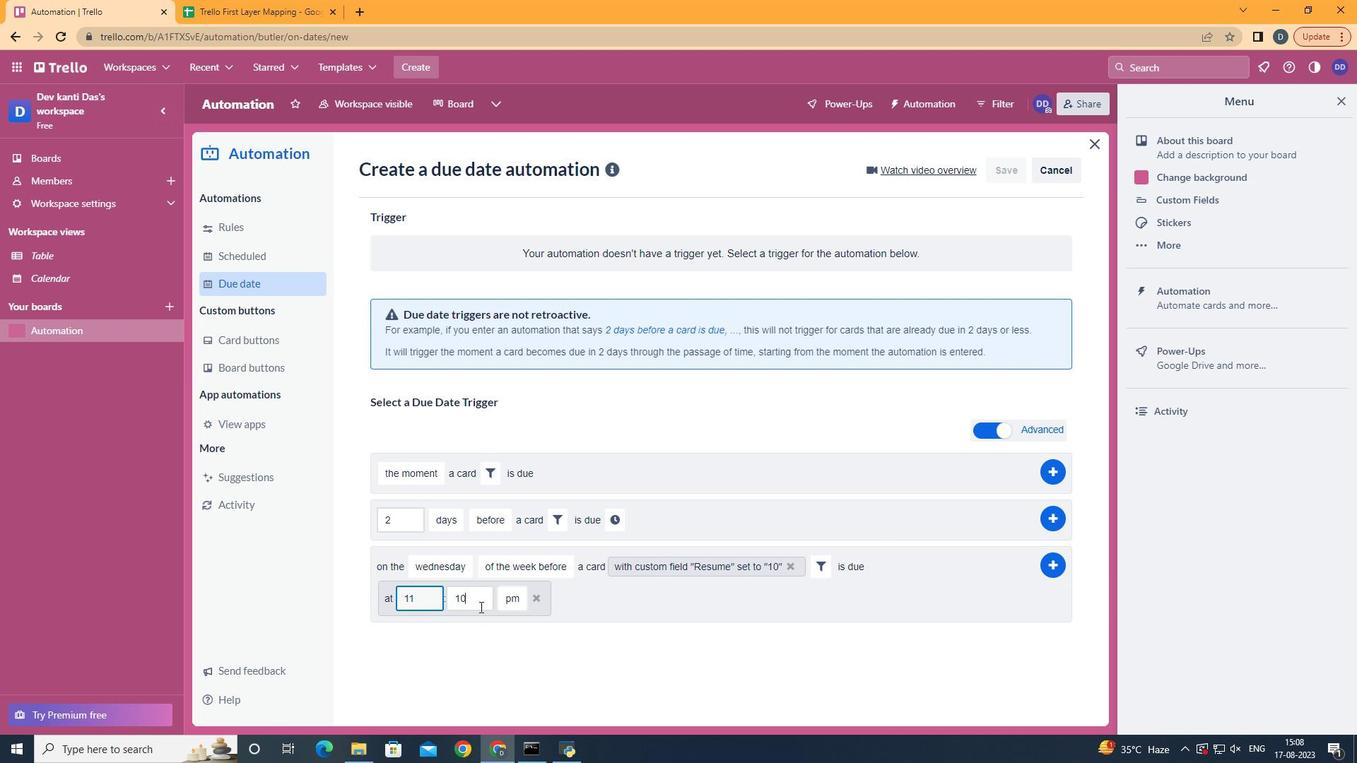 
Action: Mouse pressed left at (497, 624)
Screenshot: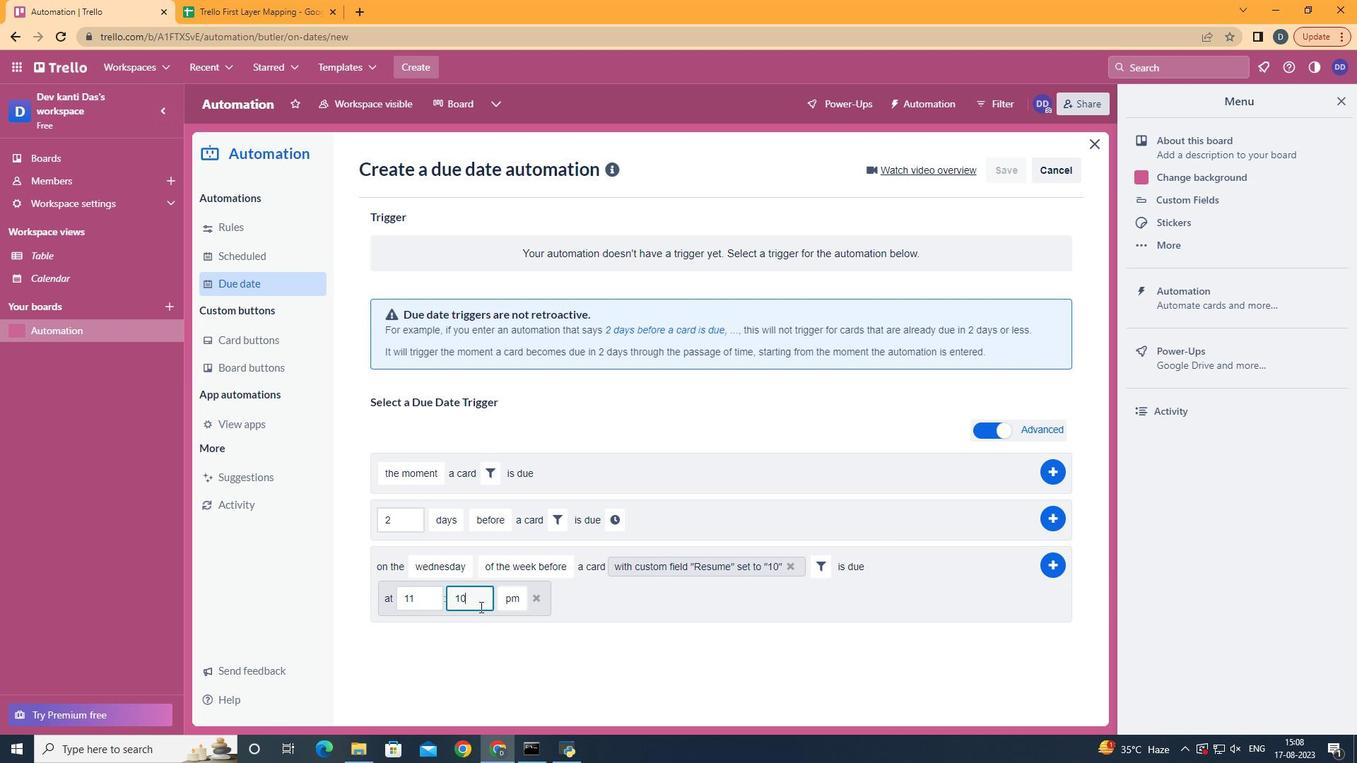 
Action: Key pressed <Key.backspace><Key.backspace>00
Screenshot: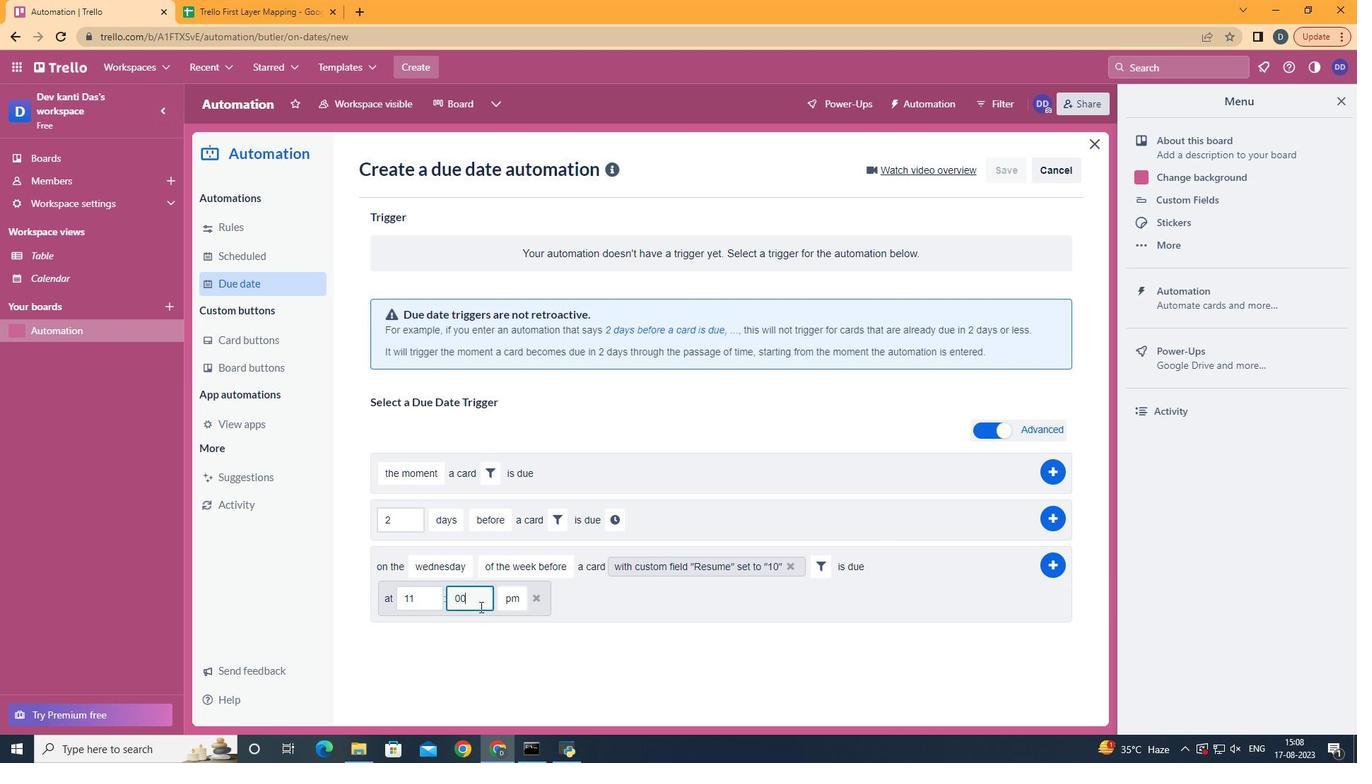 
Action: Mouse moved to (540, 648)
Screenshot: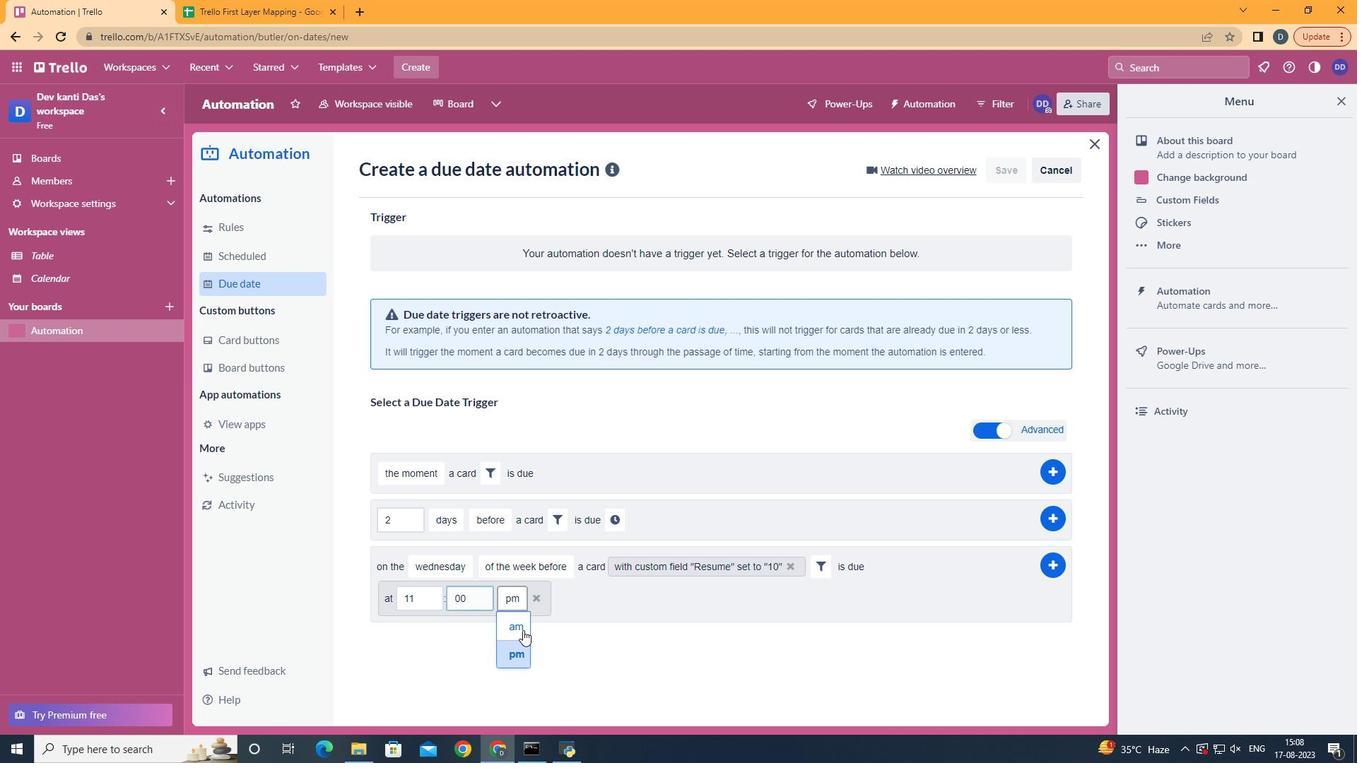 
Action: Mouse pressed left at (540, 648)
Screenshot: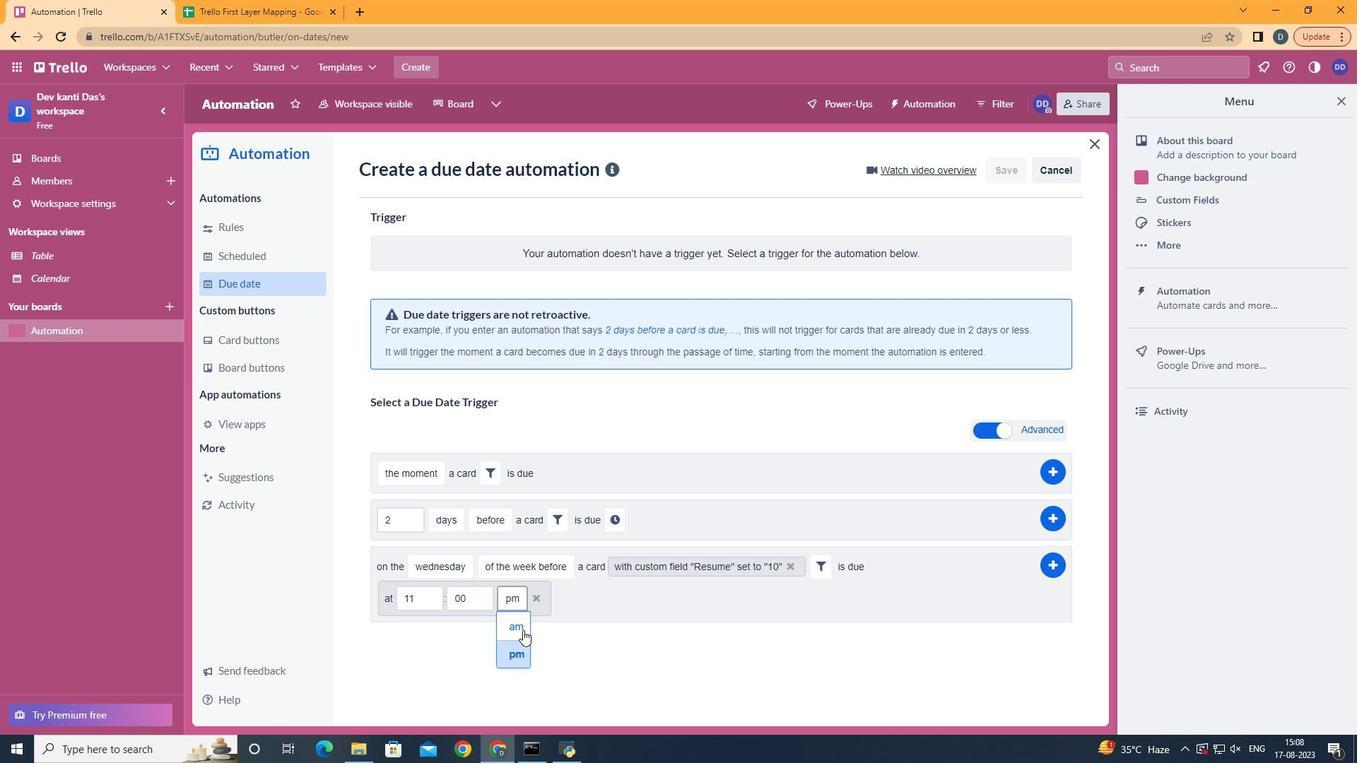 
Action: Mouse moved to (1067, 582)
Screenshot: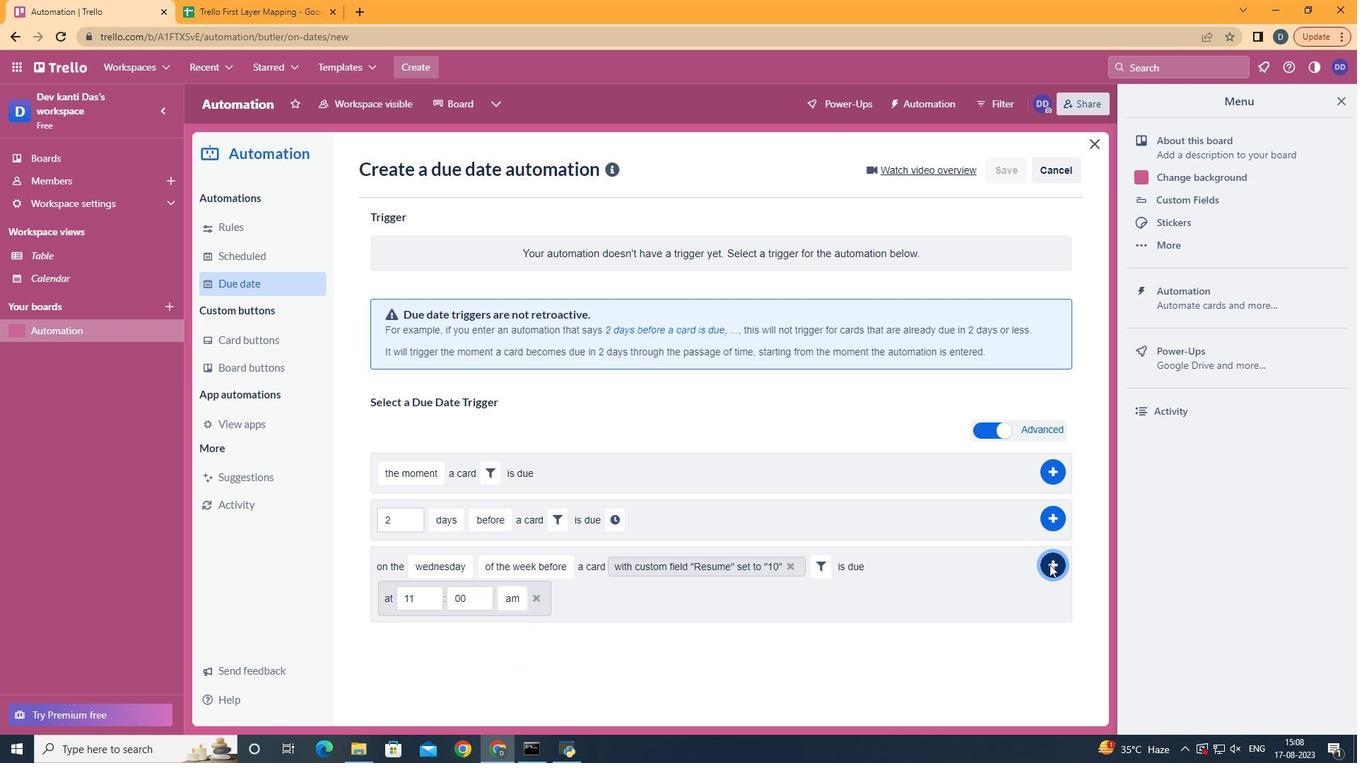 
Action: Mouse pressed left at (1067, 582)
Screenshot: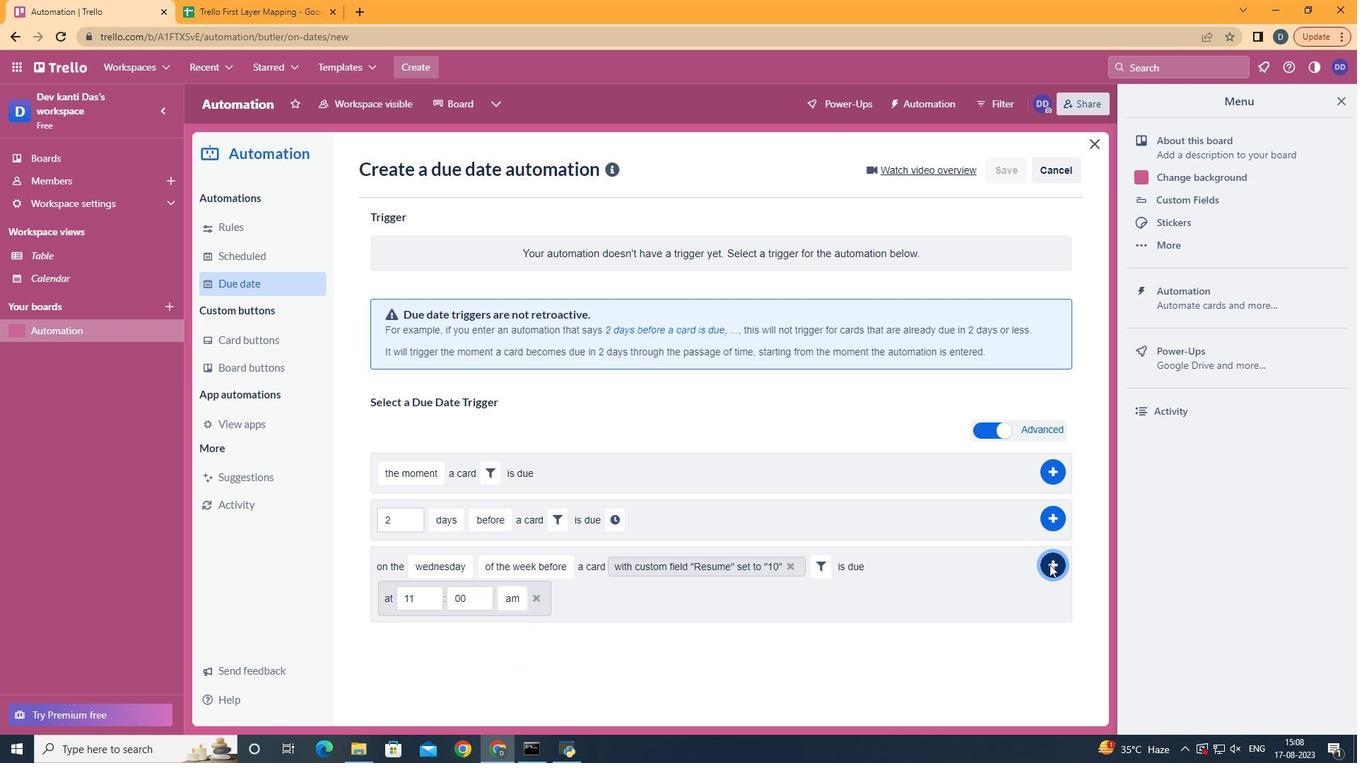 
